 Task: Look for space in Huanan, China from 4th August, 2023 to 8th August, 2023 for 1 adult in price range Rs.10000 to Rs.15000. Place can be private room with 1  bedroom having 1 bed and 1 bathroom. Property type can be flatguest house, hotel. Amenities needed are: wifi. Booking option can be shelf check-in. Required host language is Chinese (Simplified).
Action: Mouse moved to (636, 77)
Screenshot: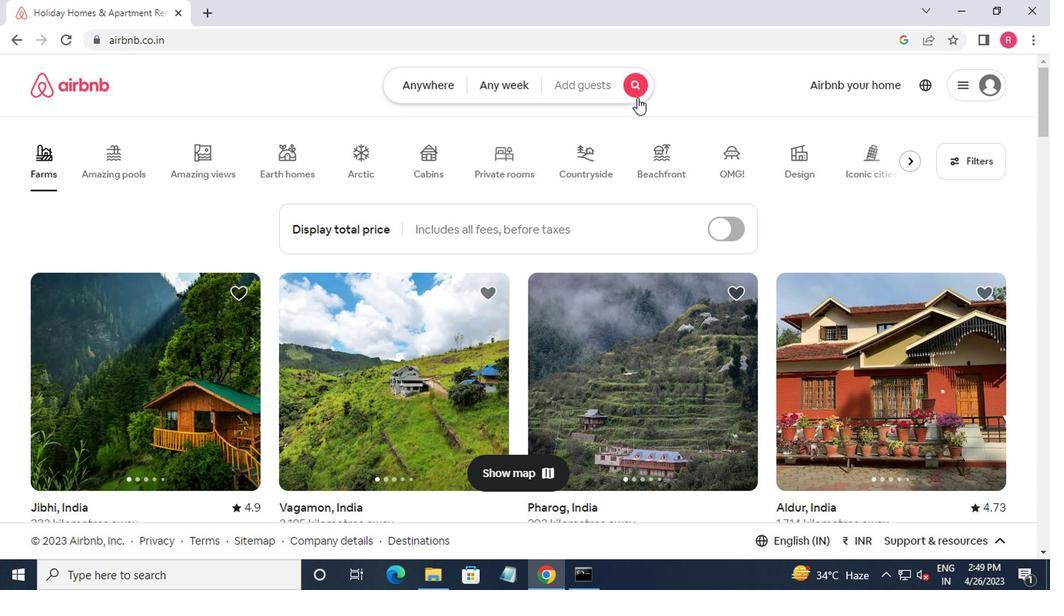 
Action: Mouse pressed left at (636, 77)
Screenshot: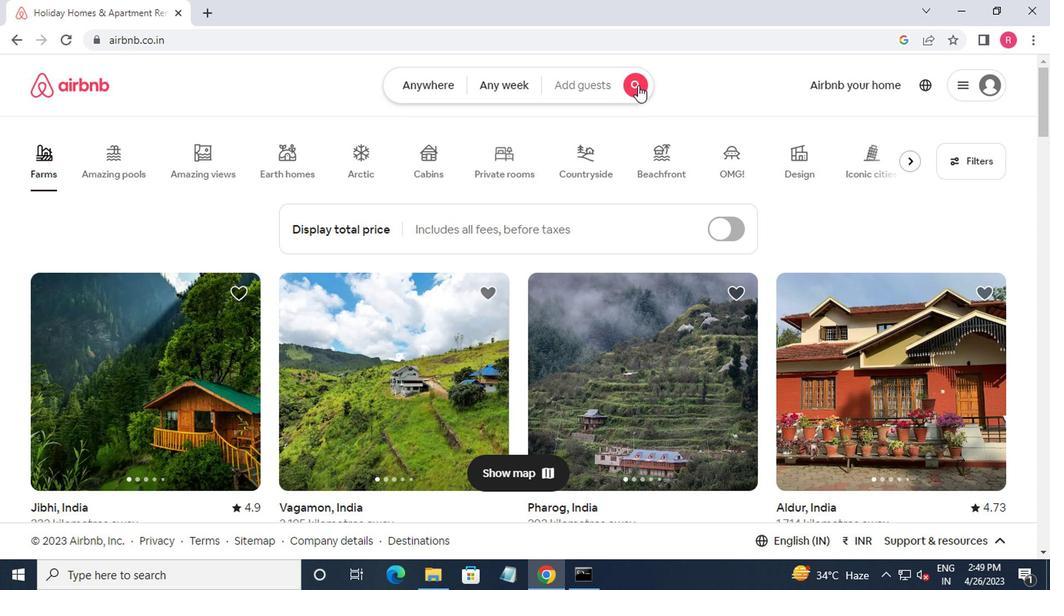 
Action: Mouse moved to (364, 141)
Screenshot: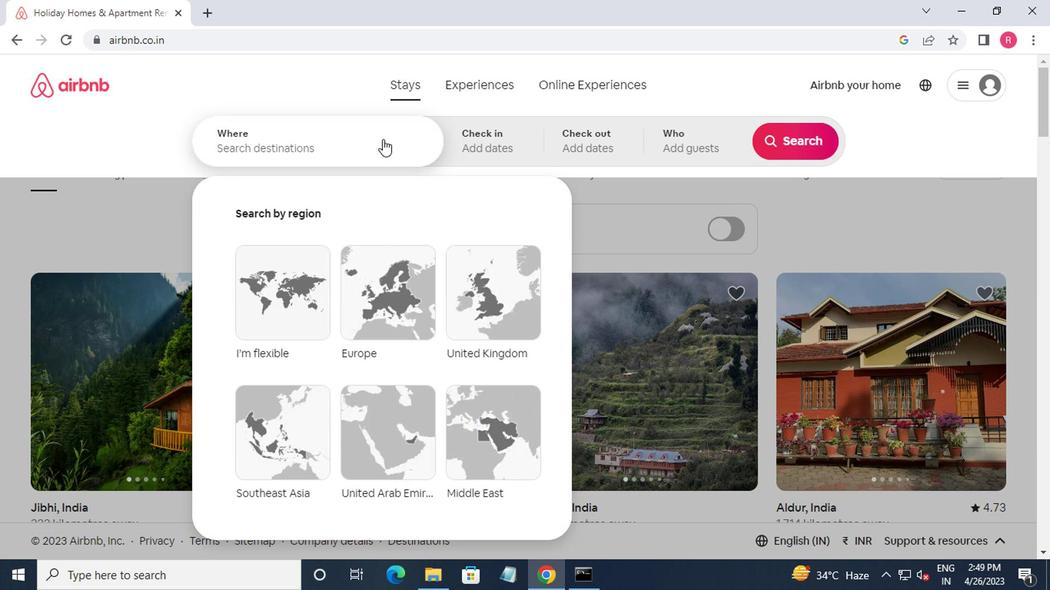 
Action: Mouse pressed left at (364, 141)
Screenshot: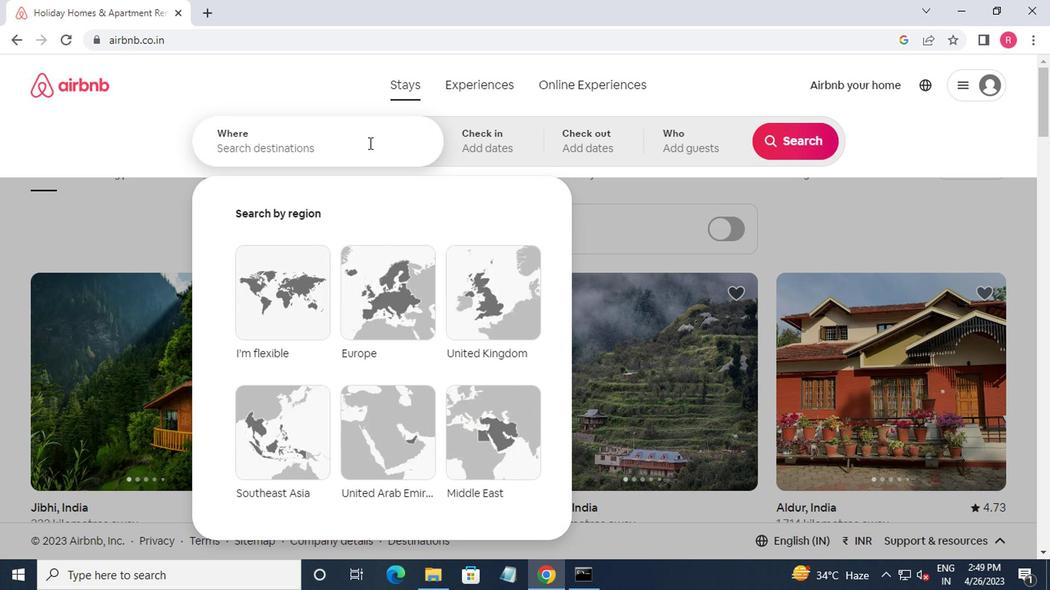 
Action: Mouse moved to (362, 143)
Screenshot: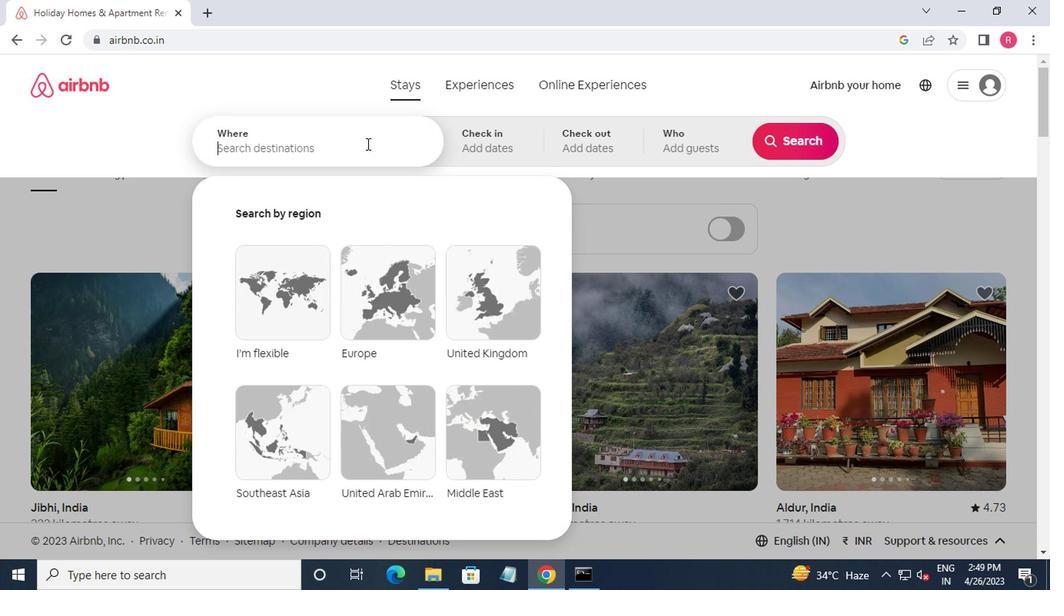 
Action: Key pressed huanan,china
Screenshot: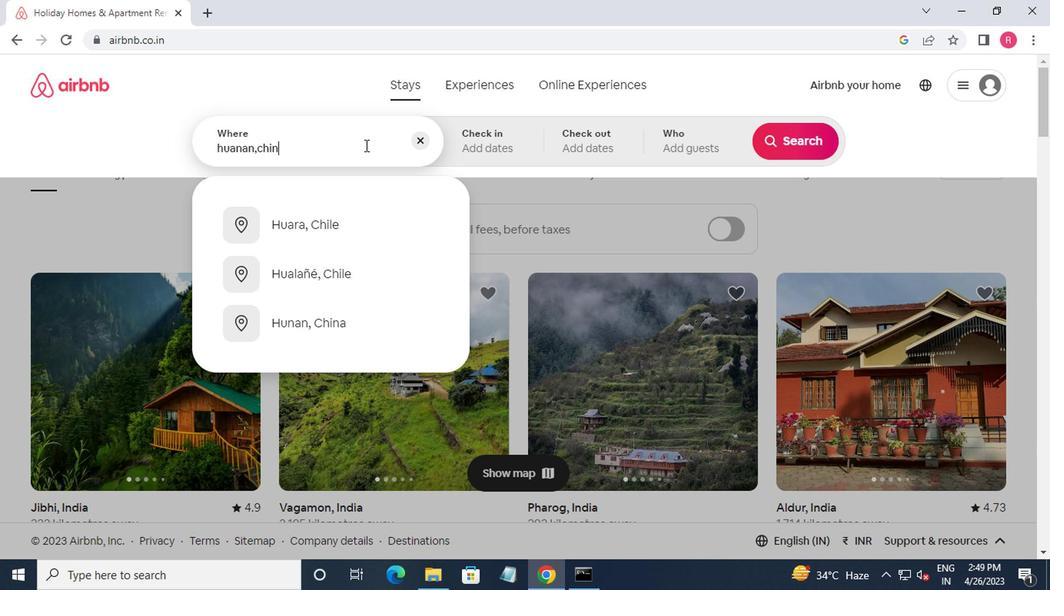 
Action: Mouse moved to (400, 143)
Screenshot: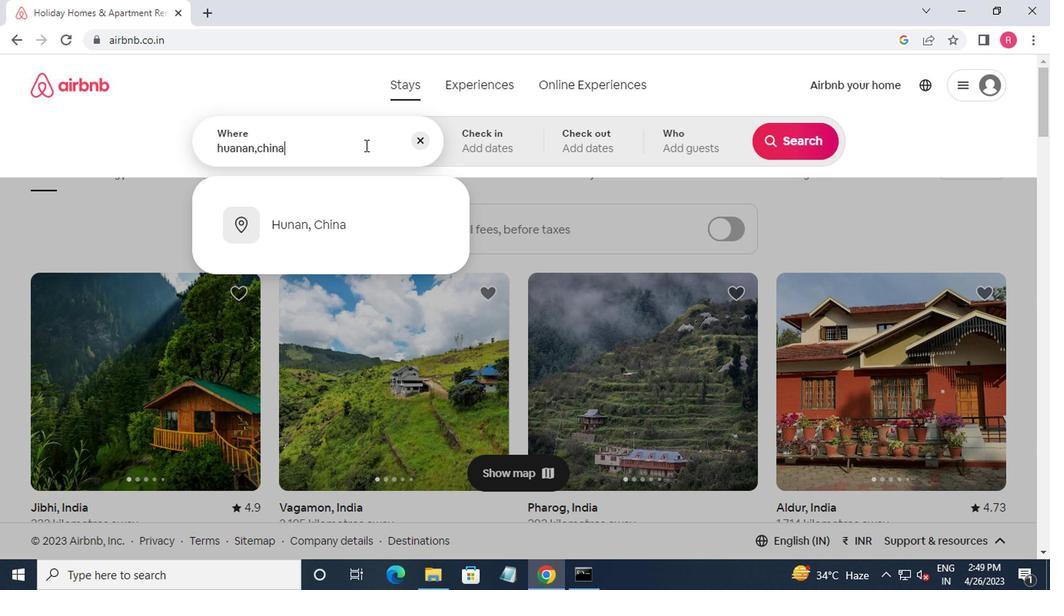 
Action: Key pressed <Key.down>
Screenshot: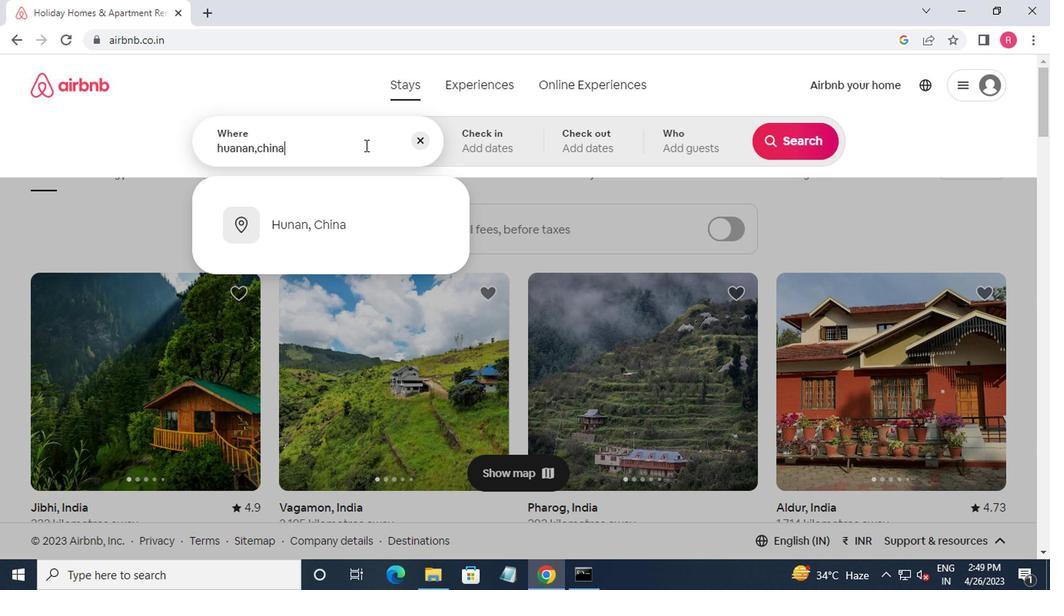 
Action: Mouse moved to (541, 128)
Screenshot: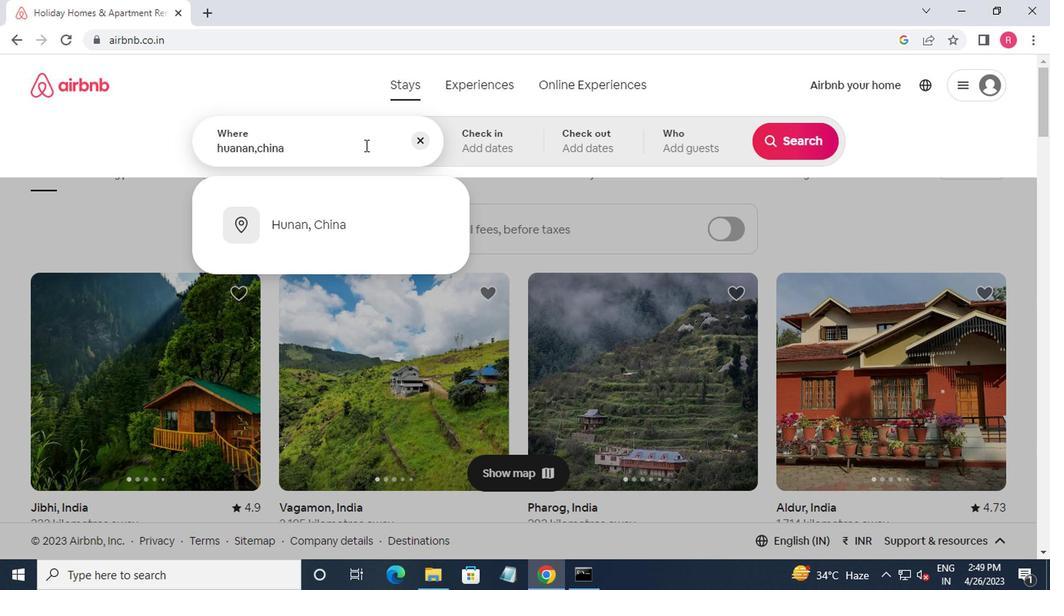 
Action: Key pressed <Key.enter>
Screenshot: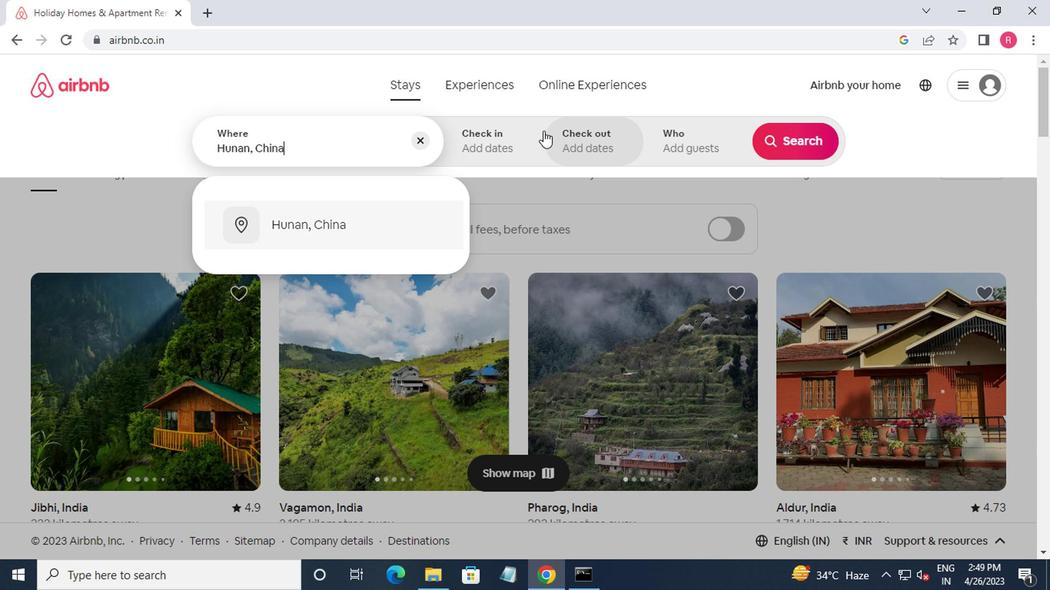 
Action: Mouse moved to (787, 275)
Screenshot: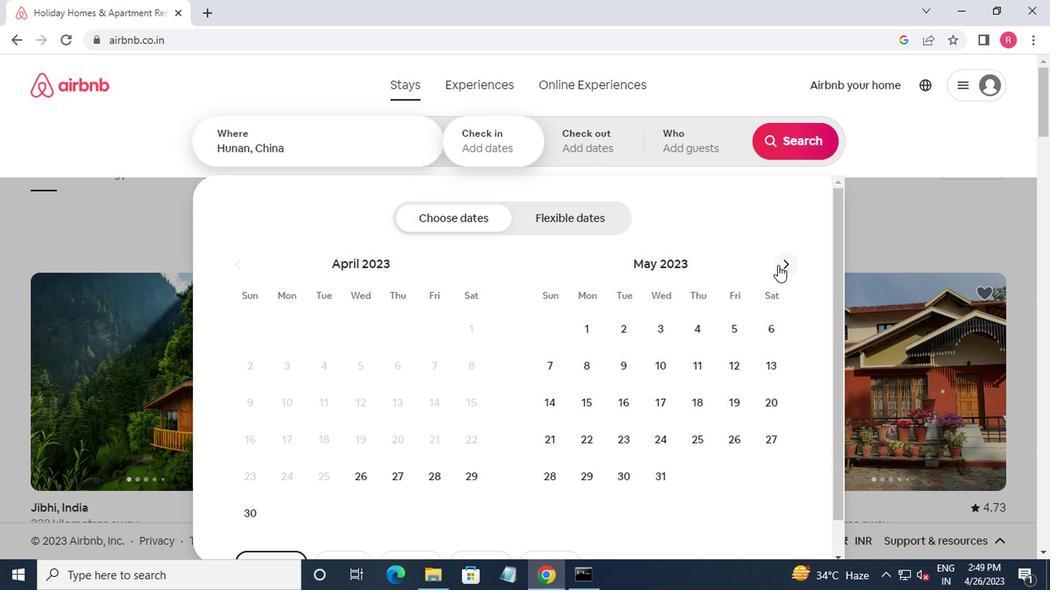 
Action: Mouse pressed left at (787, 275)
Screenshot: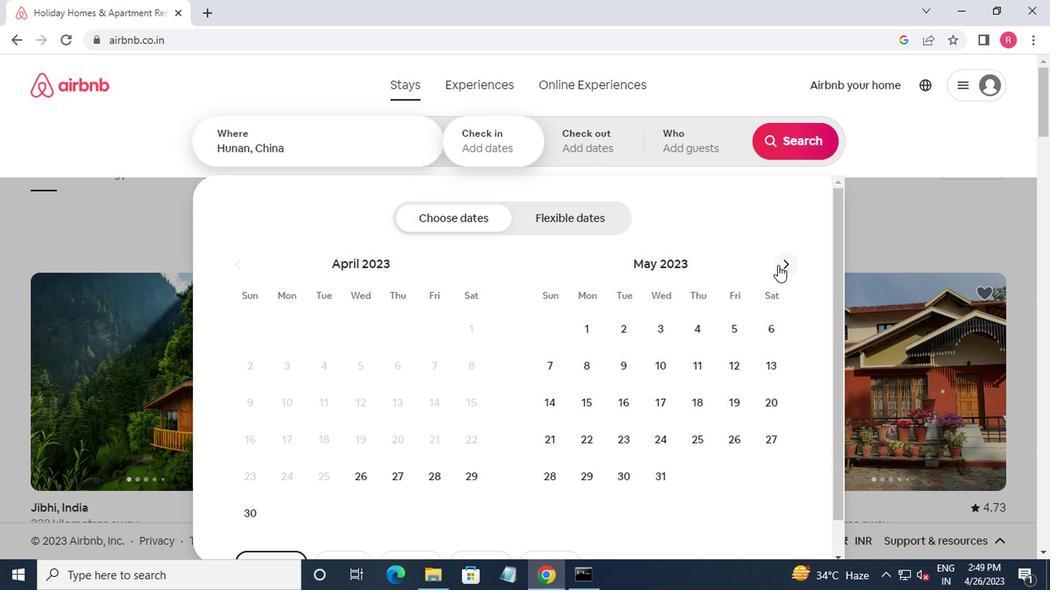 
Action: Mouse pressed left at (787, 275)
Screenshot: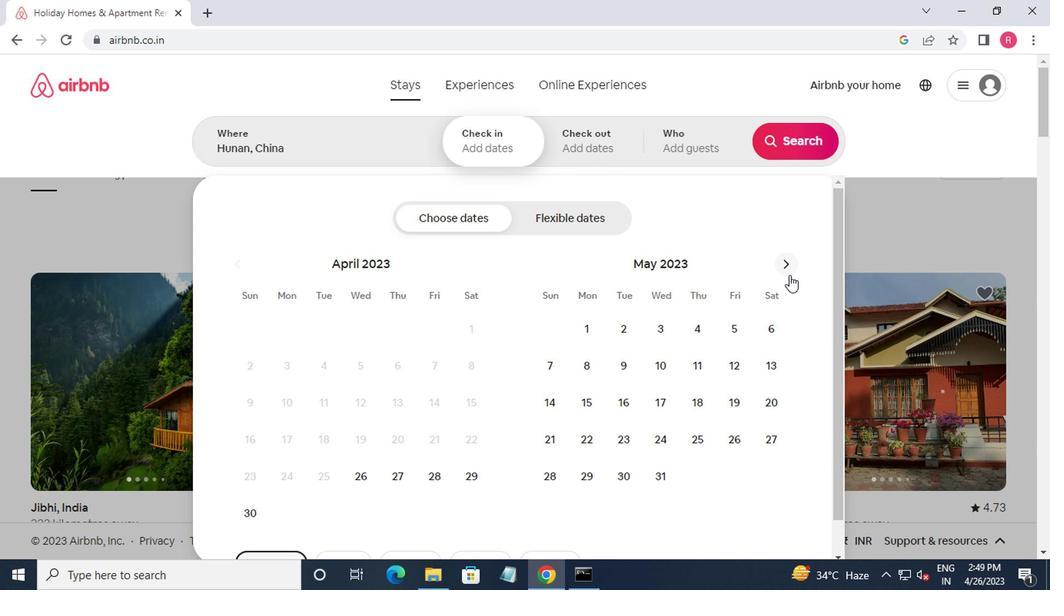 
Action: Mouse pressed left at (787, 275)
Screenshot: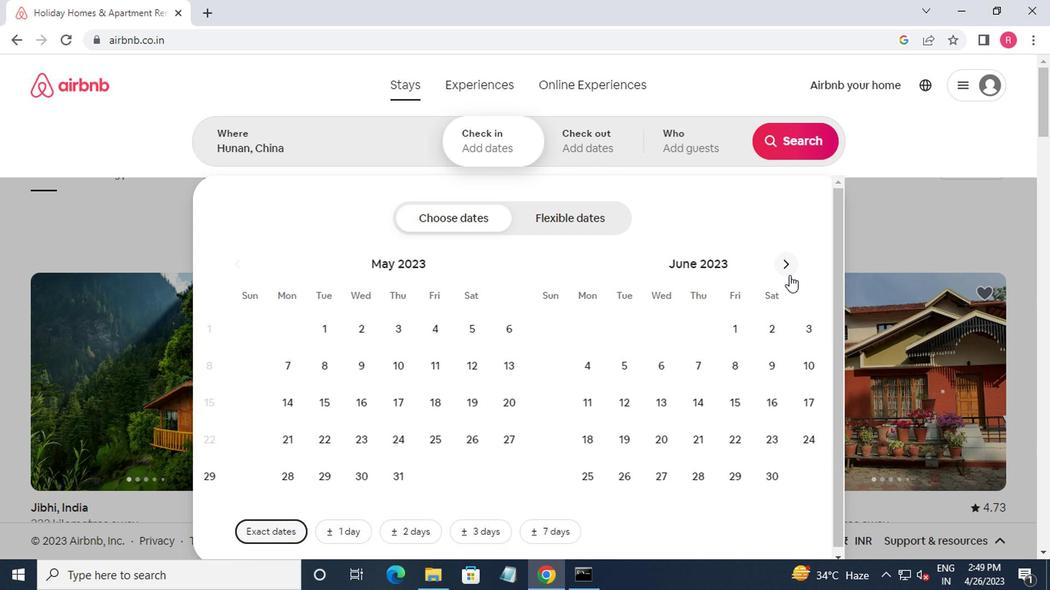 
Action: Mouse moved to (787, 275)
Screenshot: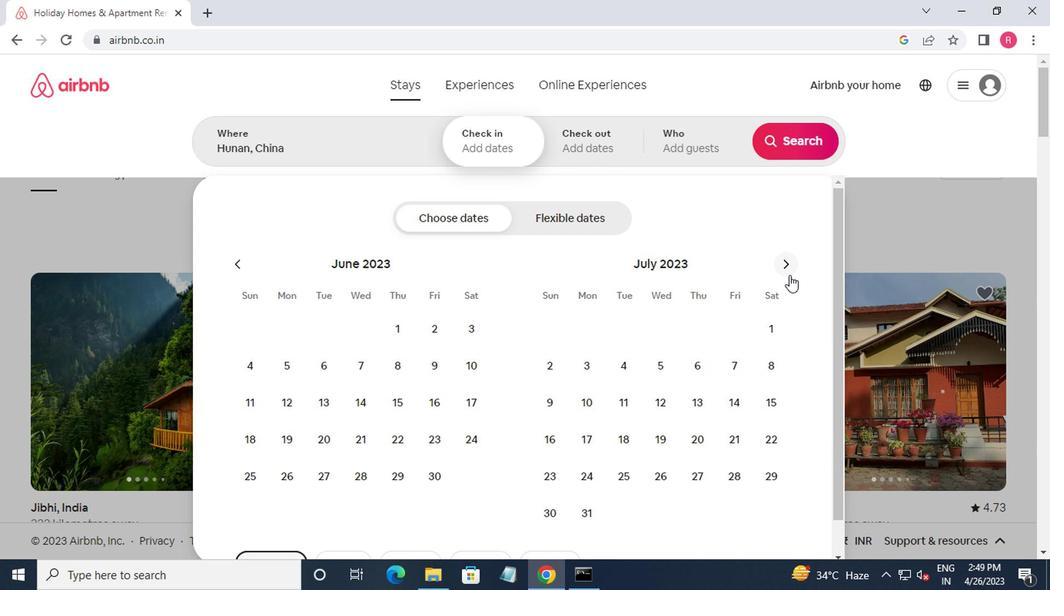 
Action: Mouse pressed left at (787, 275)
Screenshot: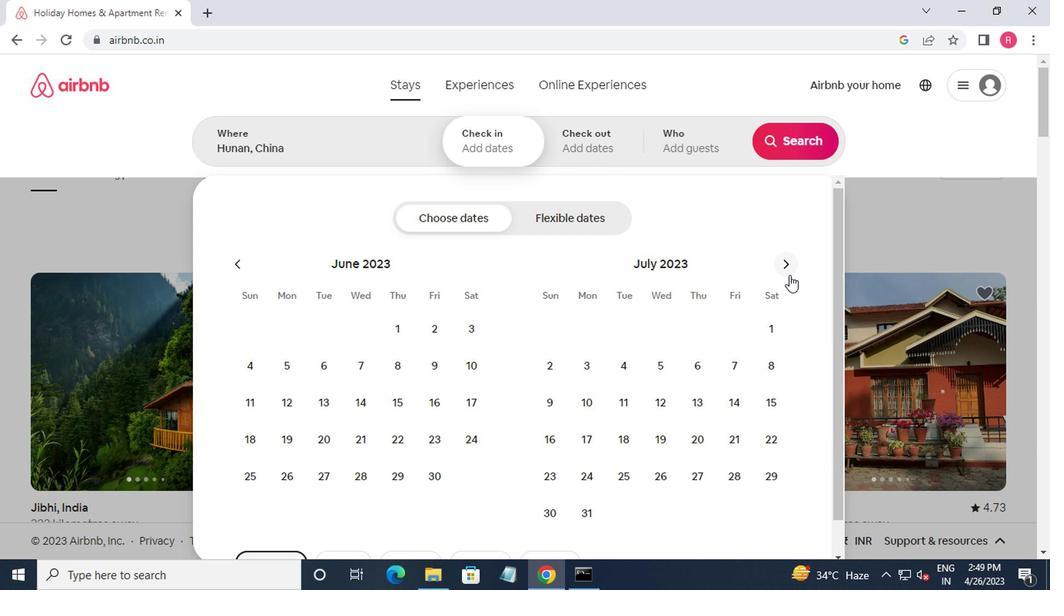 
Action: Mouse moved to (729, 333)
Screenshot: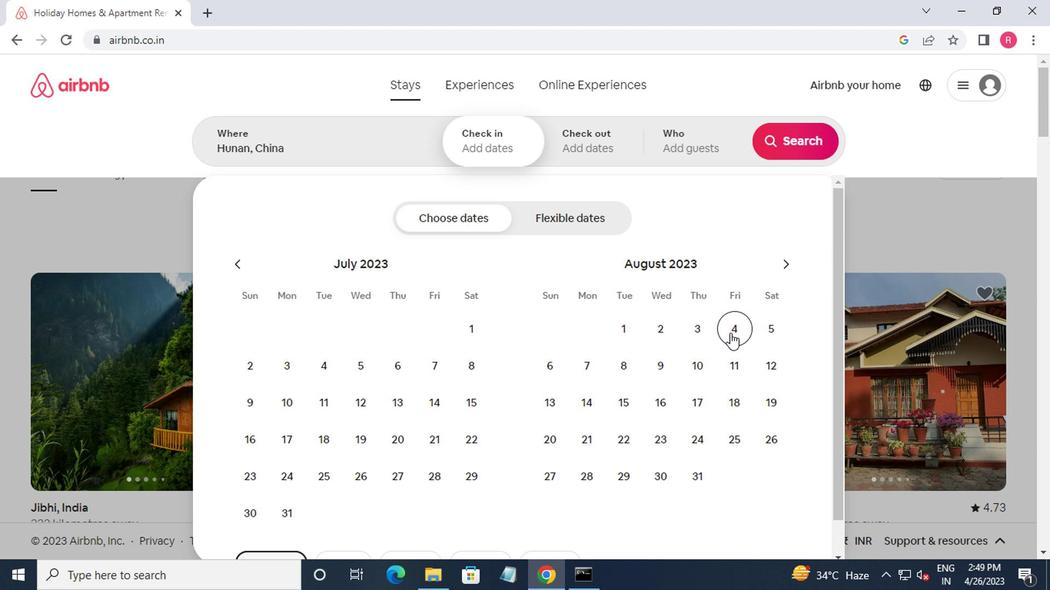 
Action: Mouse pressed left at (729, 333)
Screenshot: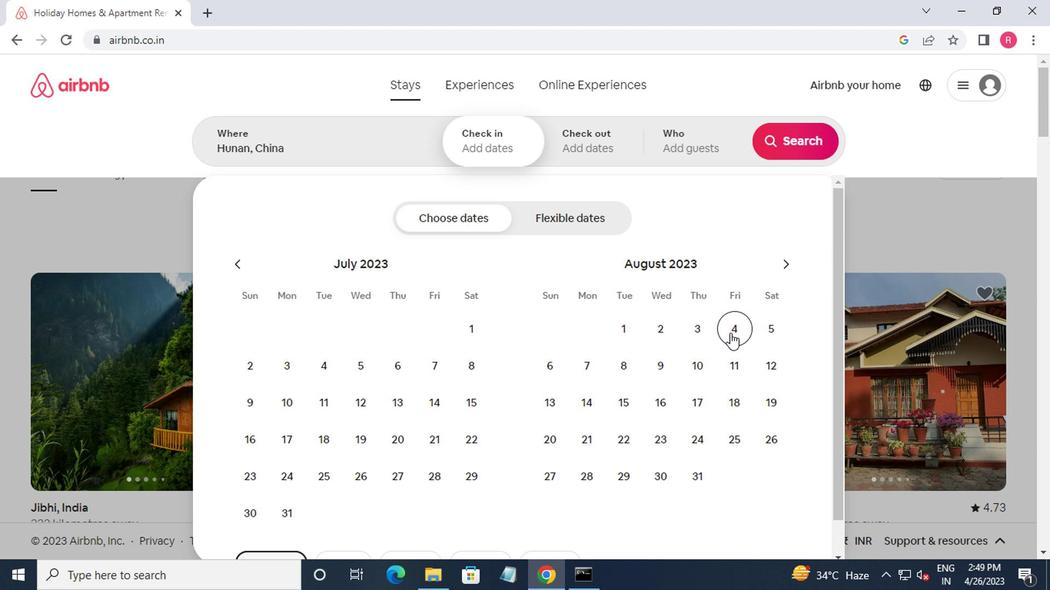 
Action: Mouse moved to (634, 366)
Screenshot: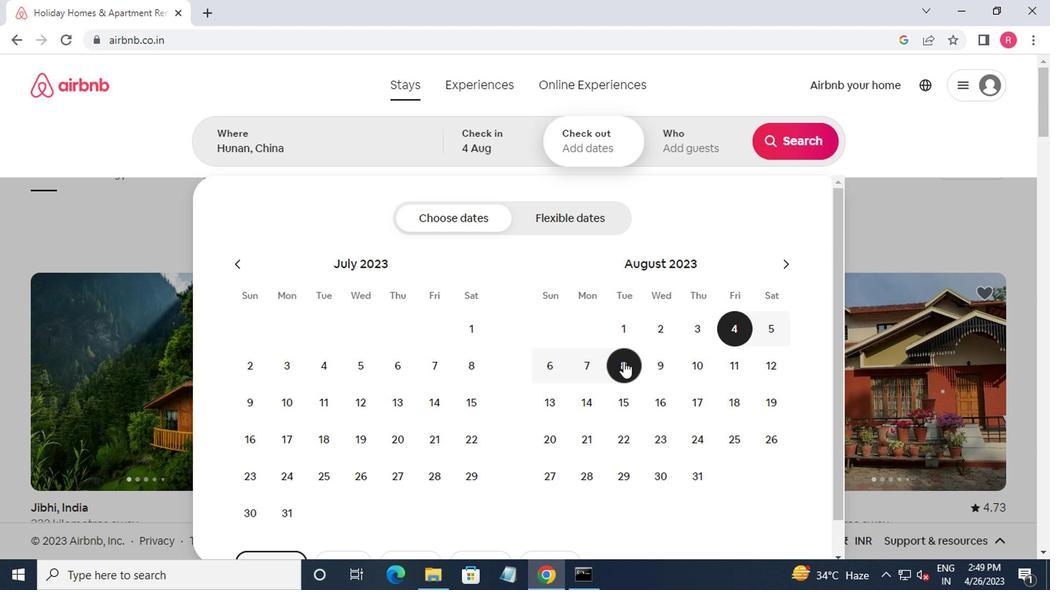 
Action: Mouse pressed left at (634, 366)
Screenshot: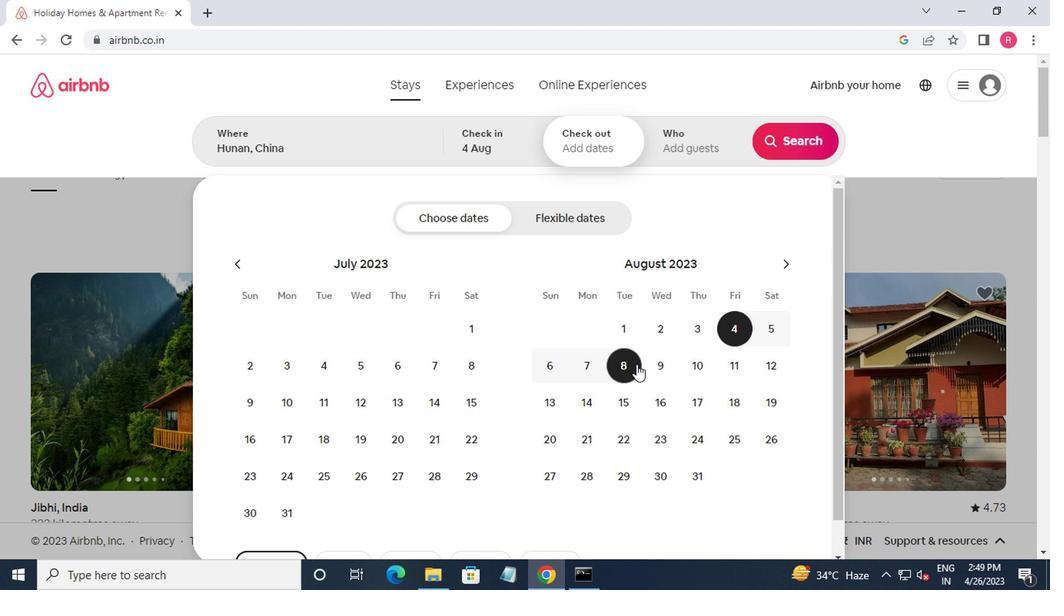 
Action: Mouse moved to (681, 150)
Screenshot: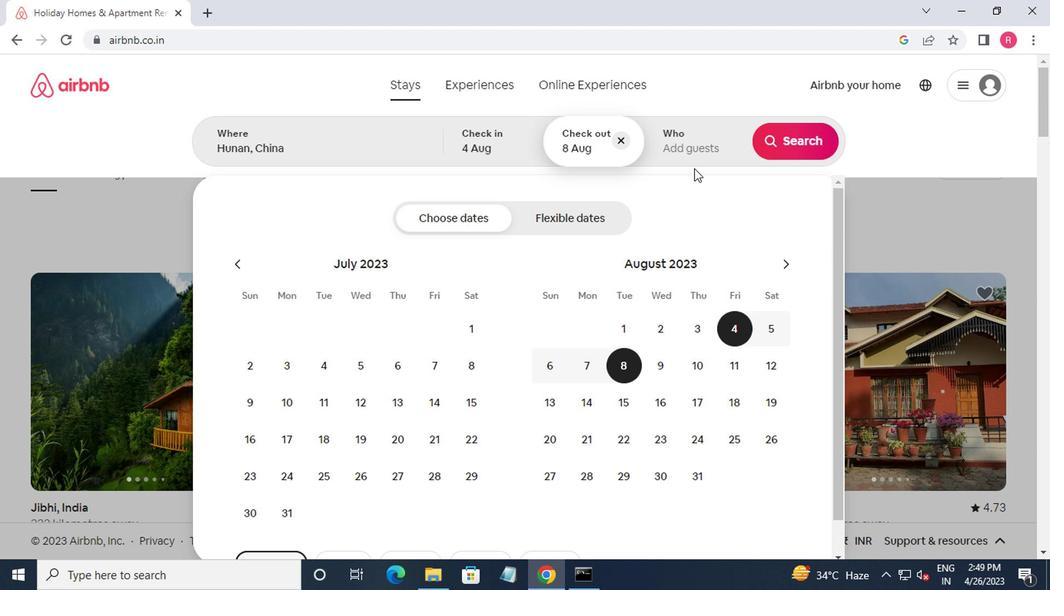 
Action: Mouse pressed left at (681, 150)
Screenshot: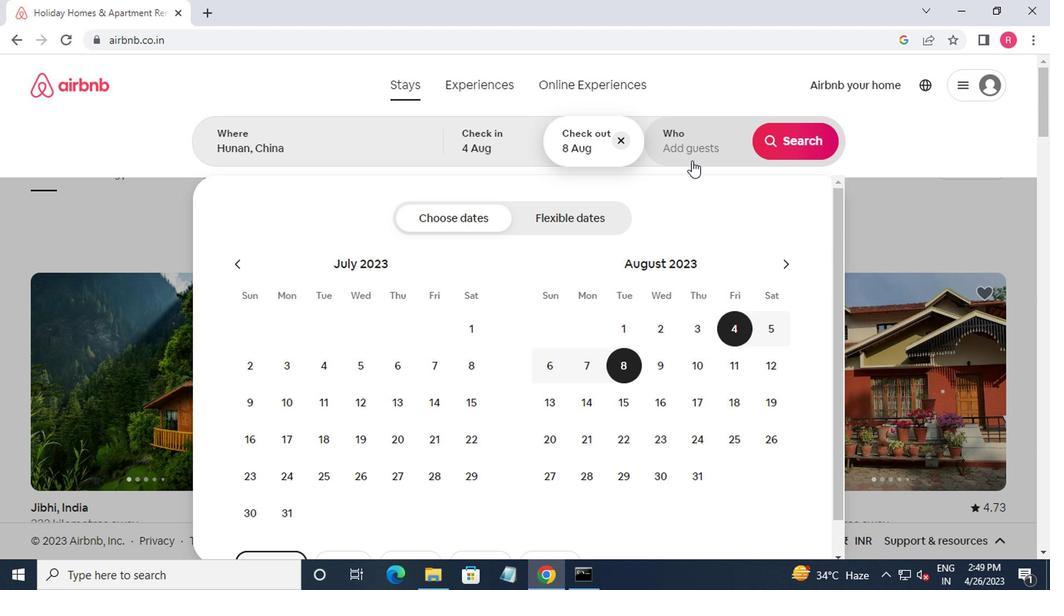 
Action: Mouse moved to (808, 225)
Screenshot: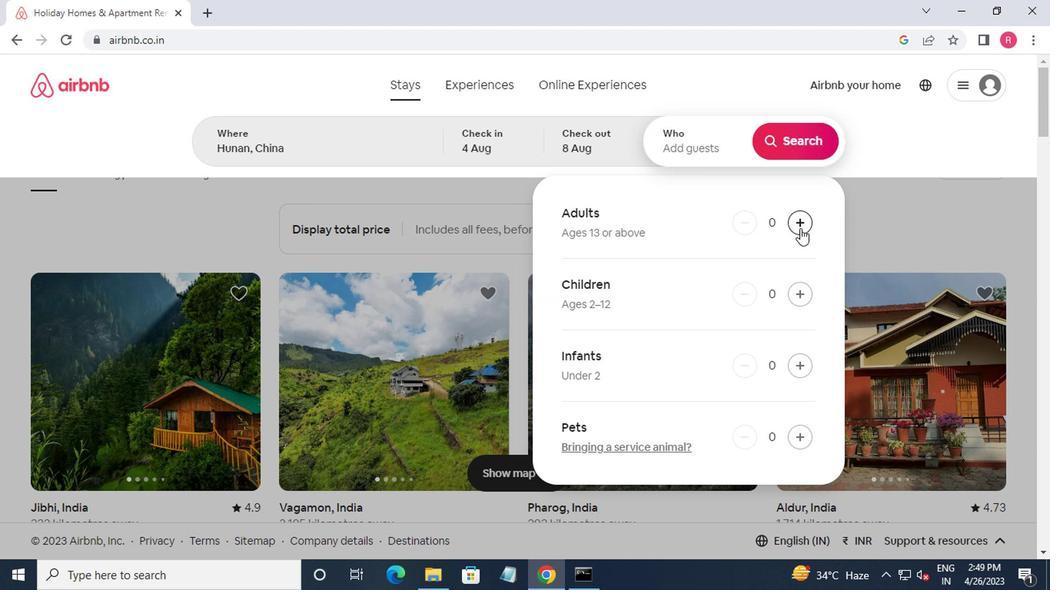 
Action: Mouse pressed left at (808, 225)
Screenshot: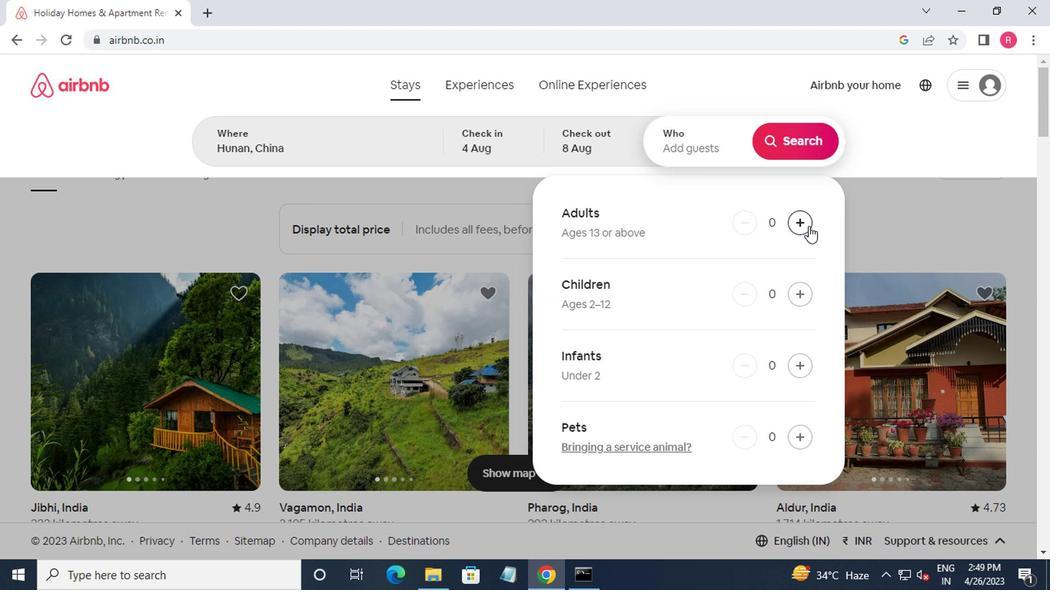 
Action: Mouse moved to (803, 142)
Screenshot: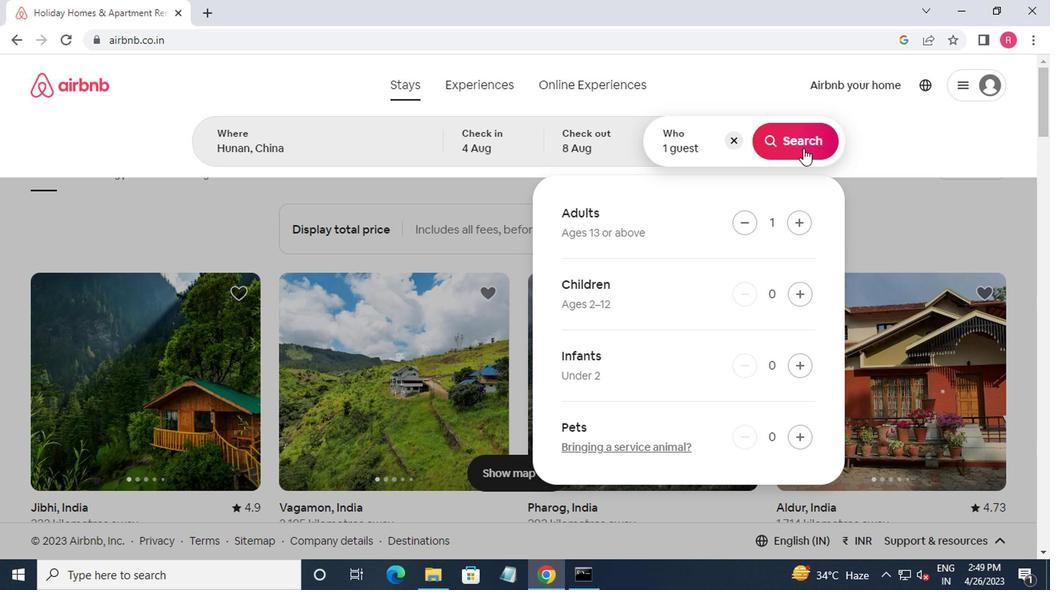 
Action: Mouse pressed left at (803, 142)
Screenshot: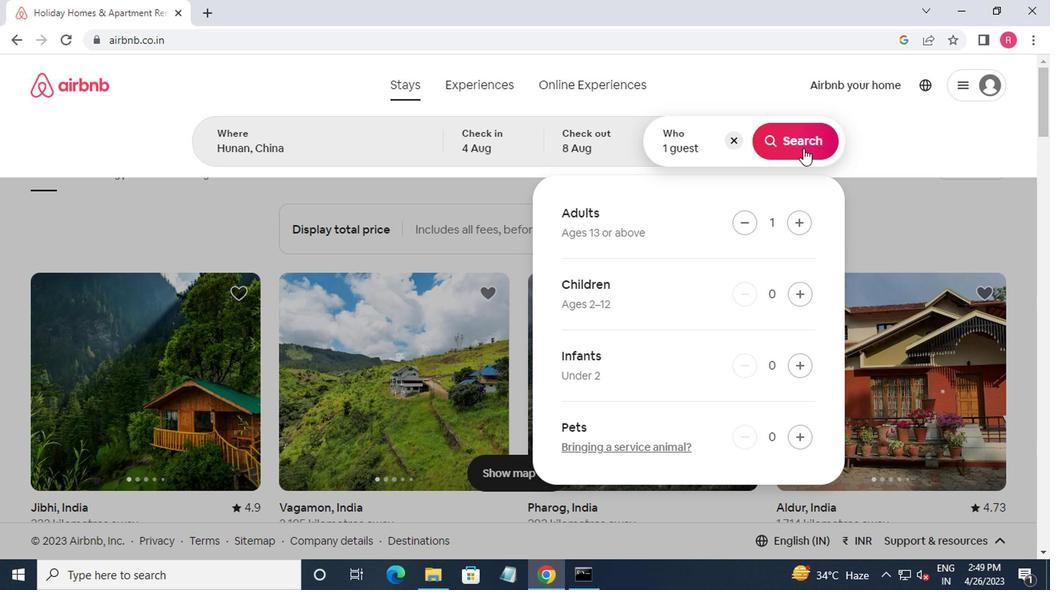 
Action: Mouse moved to (973, 158)
Screenshot: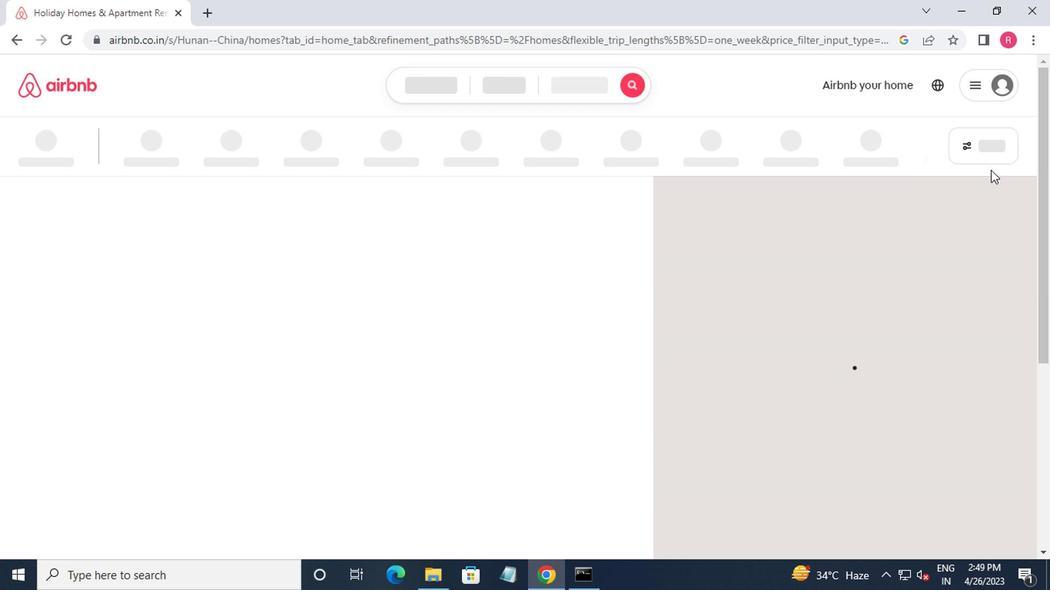 
Action: Mouse pressed left at (973, 158)
Screenshot: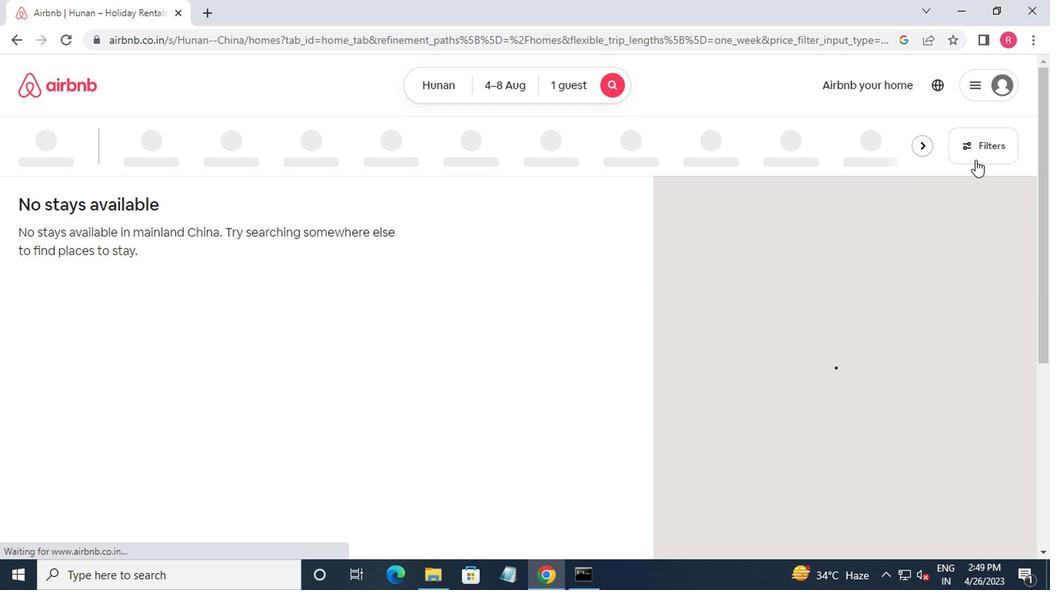 
Action: Mouse moved to (369, 246)
Screenshot: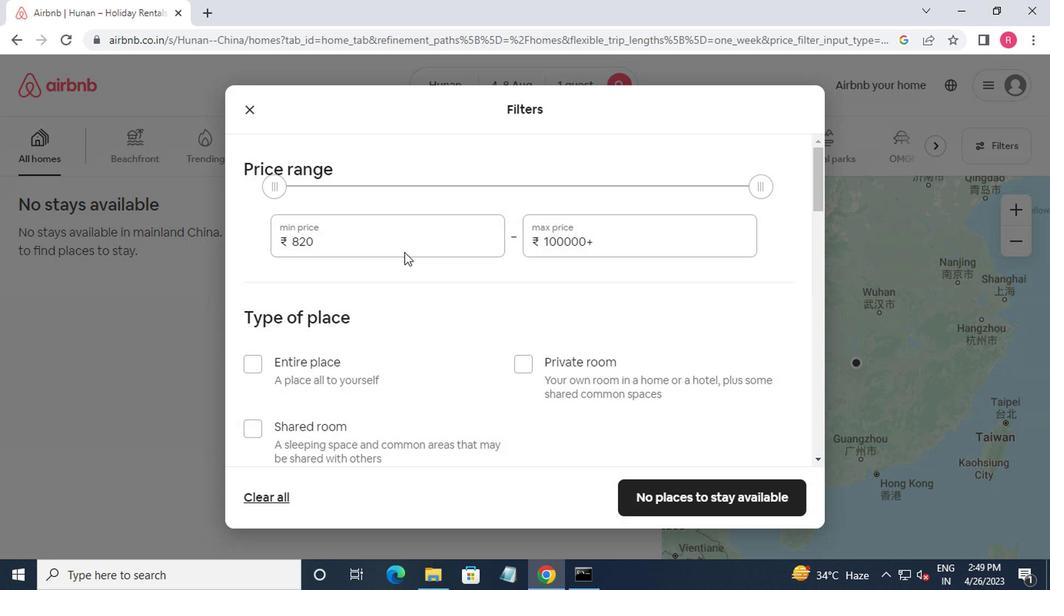 
Action: Mouse pressed left at (369, 246)
Screenshot: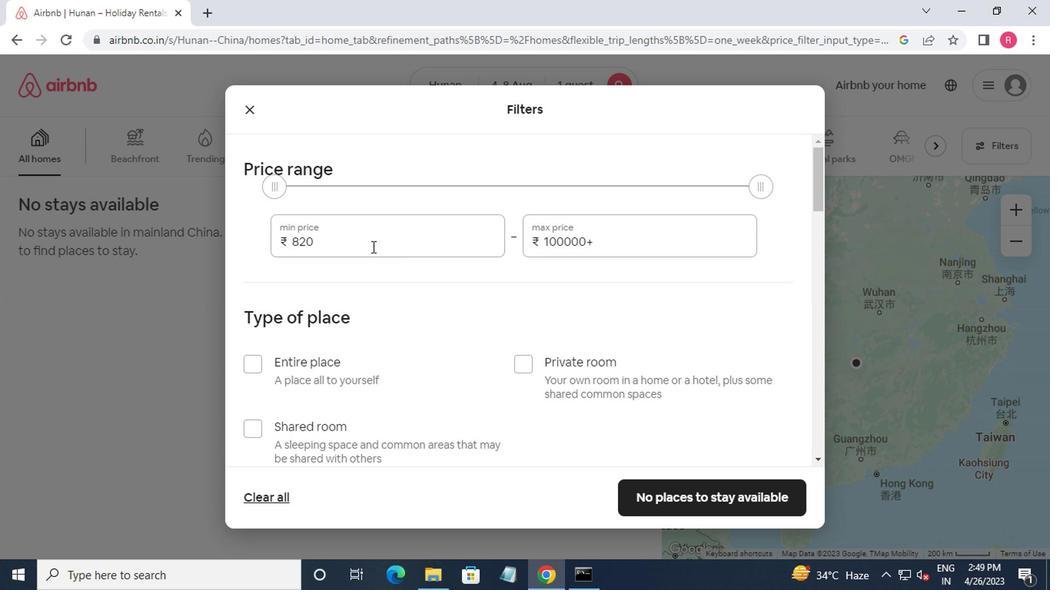 
Action: Mouse moved to (369, 246)
Screenshot: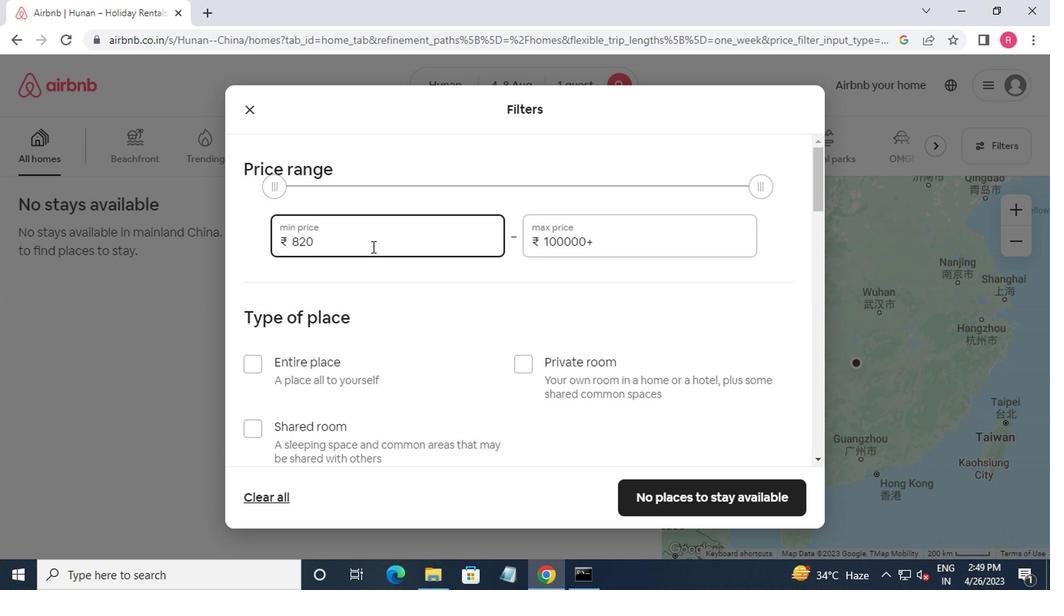 
Action: Key pressed <Key.backspace><Key.backspace><Key.backspace><Key.backspace>1000<Key.tab>15000
Screenshot: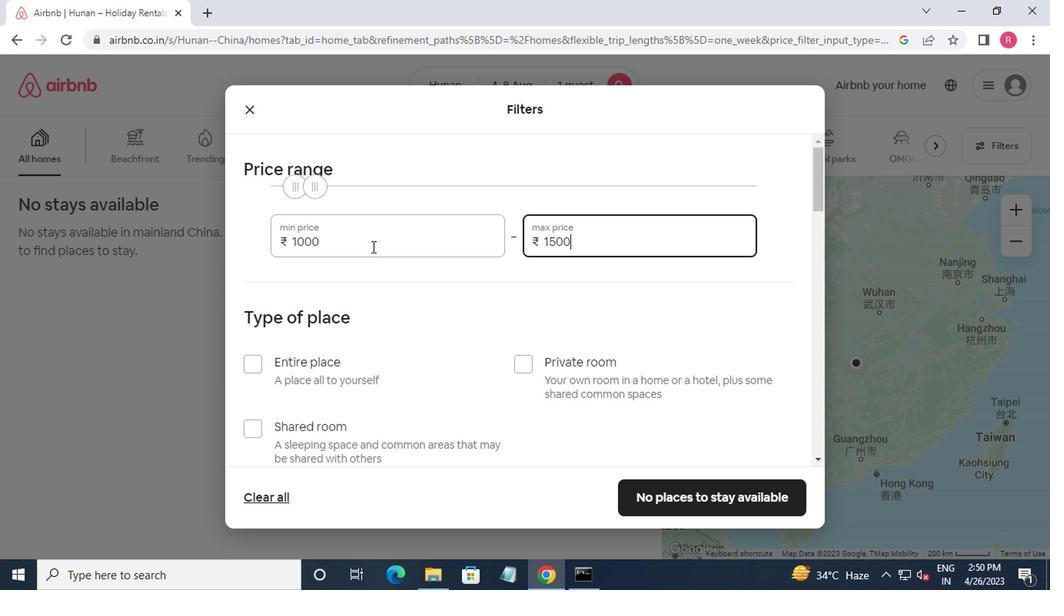
Action: Mouse moved to (370, 251)
Screenshot: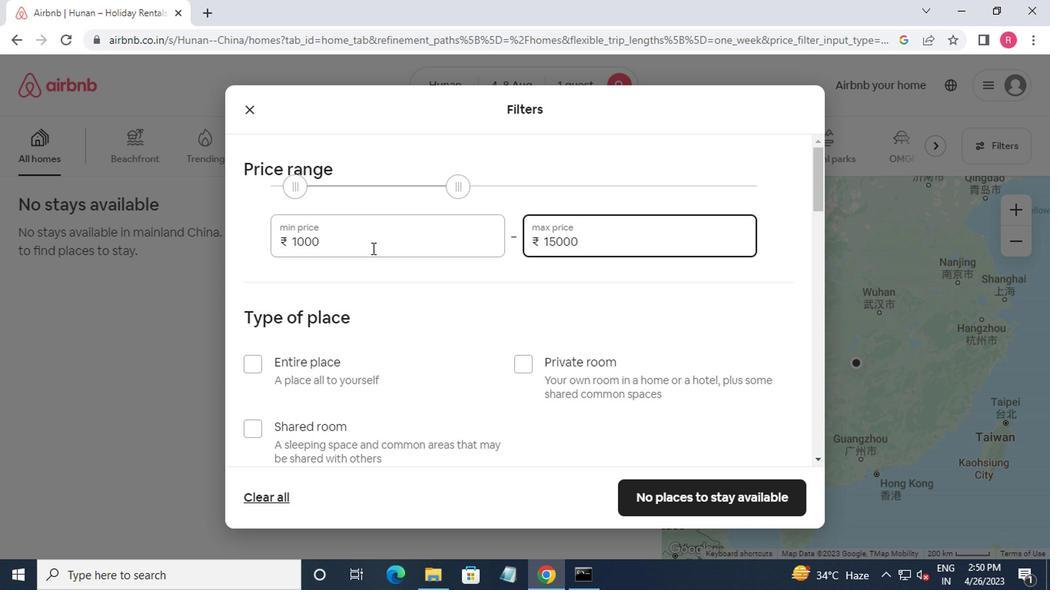 
Action: Mouse scrolled (370, 250) with delta (0, 0)
Screenshot: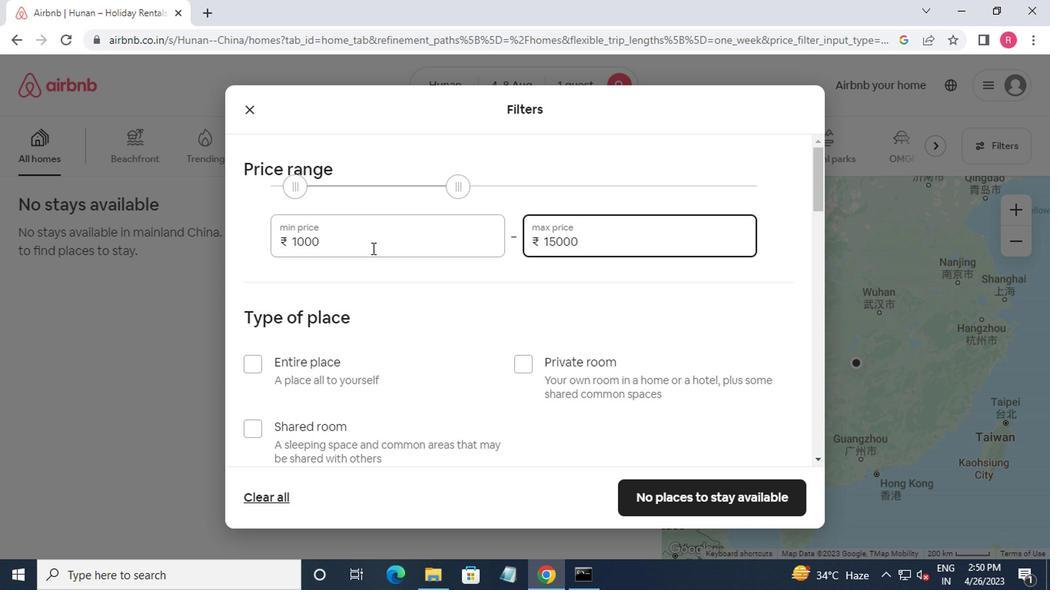 
Action: Mouse moved to (375, 271)
Screenshot: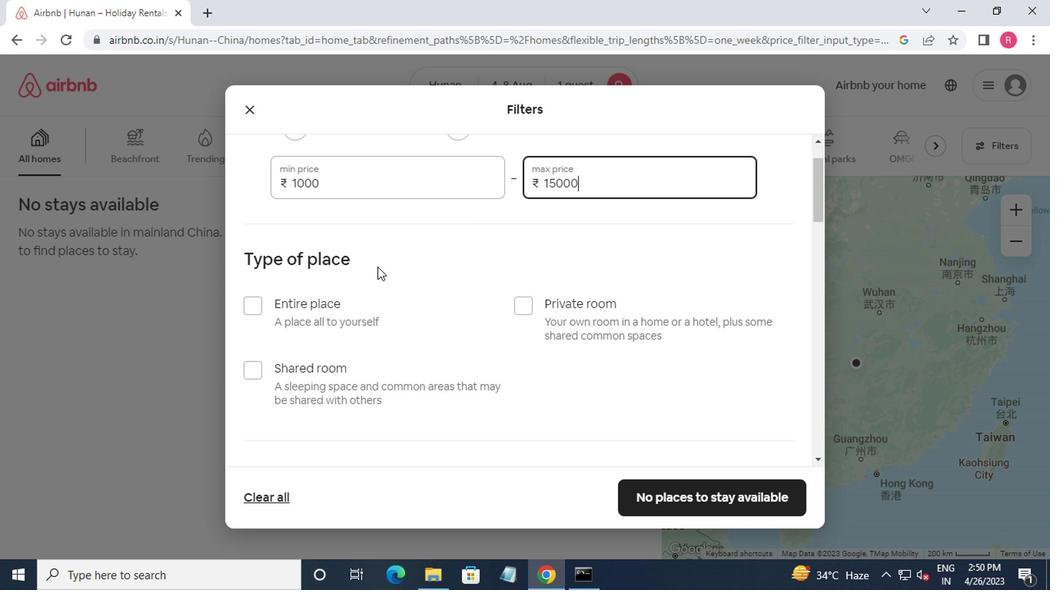 
Action: Mouse scrolled (375, 270) with delta (0, 0)
Screenshot: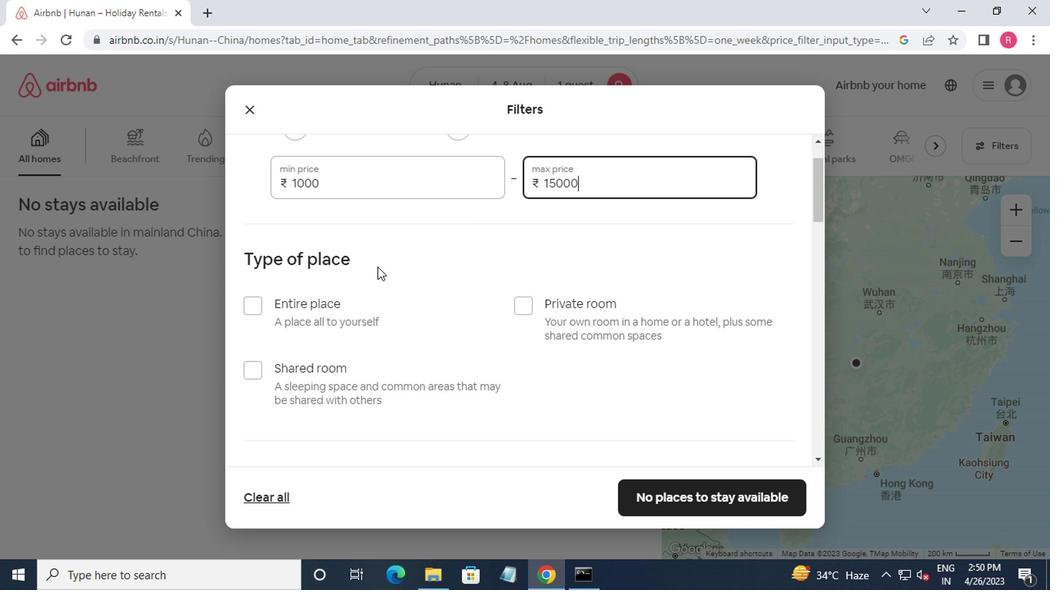 
Action: Mouse moved to (521, 209)
Screenshot: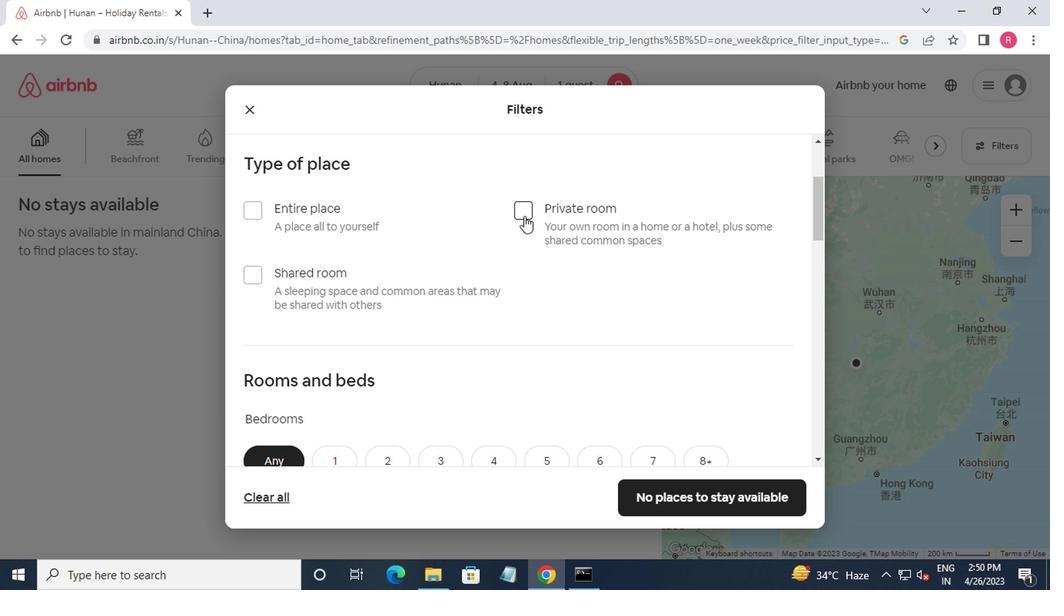 
Action: Mouse pressed left at (521, 209)
Screenshot: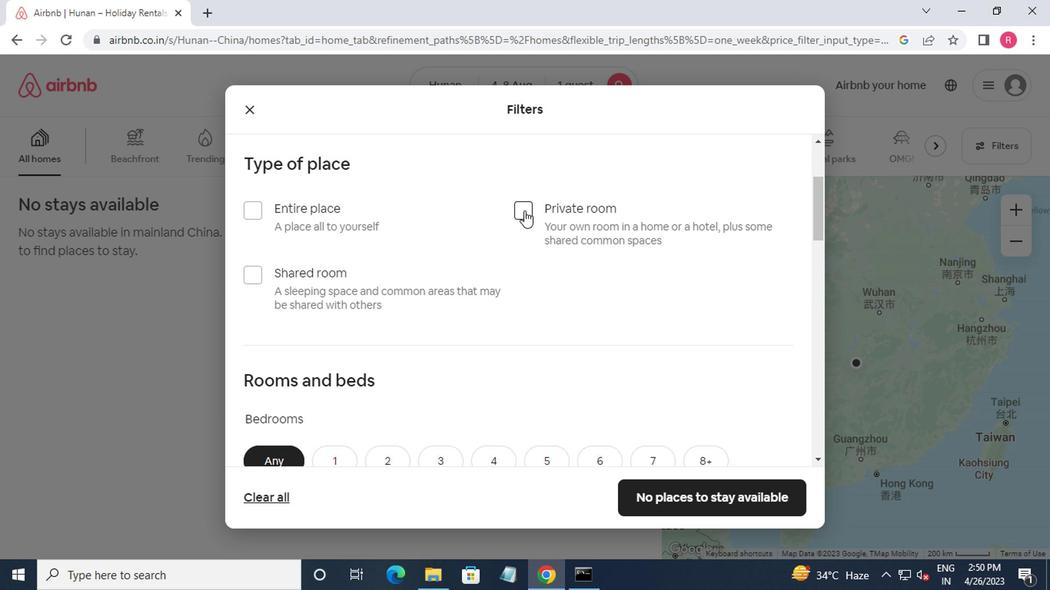 
Action: Mouse moved to (523, 211)
Screenshot: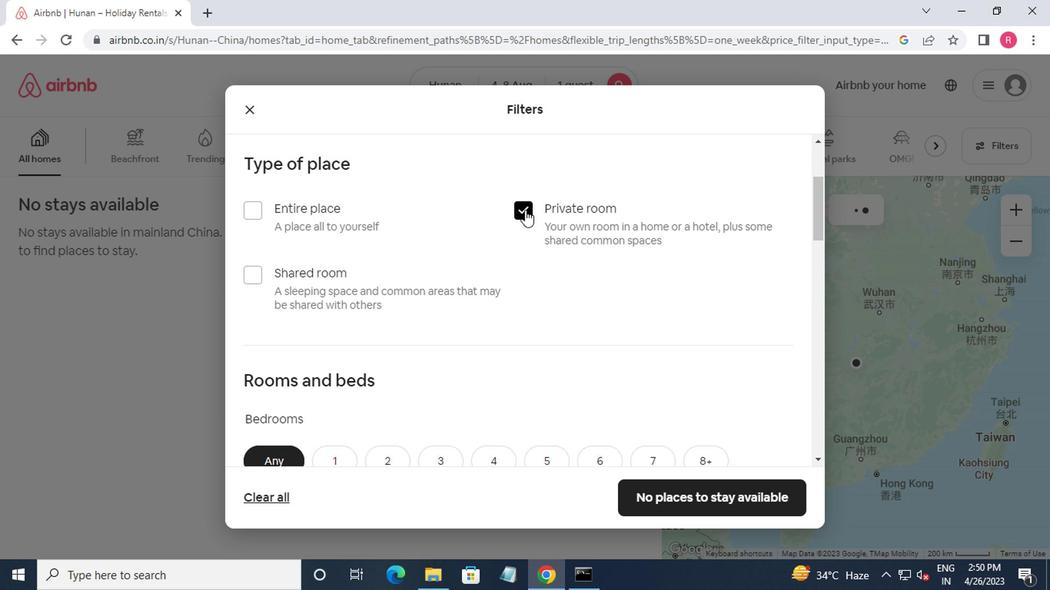 
Action: Mouse scrolled (523, 210) with delta (0, 0)
Screenshot: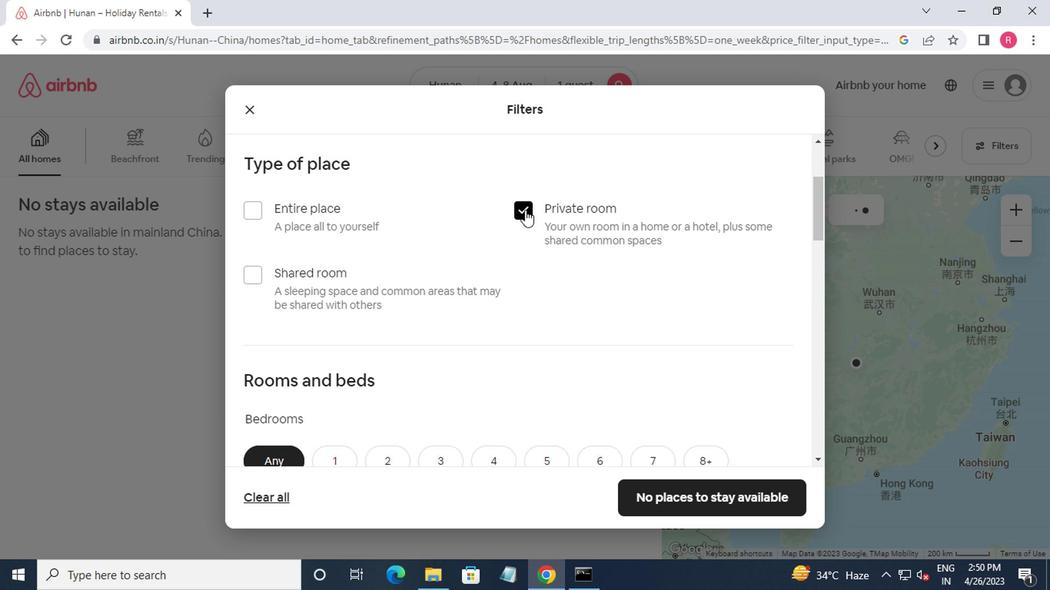 
Action: Mouse moved to (520, 219)
Screenshot: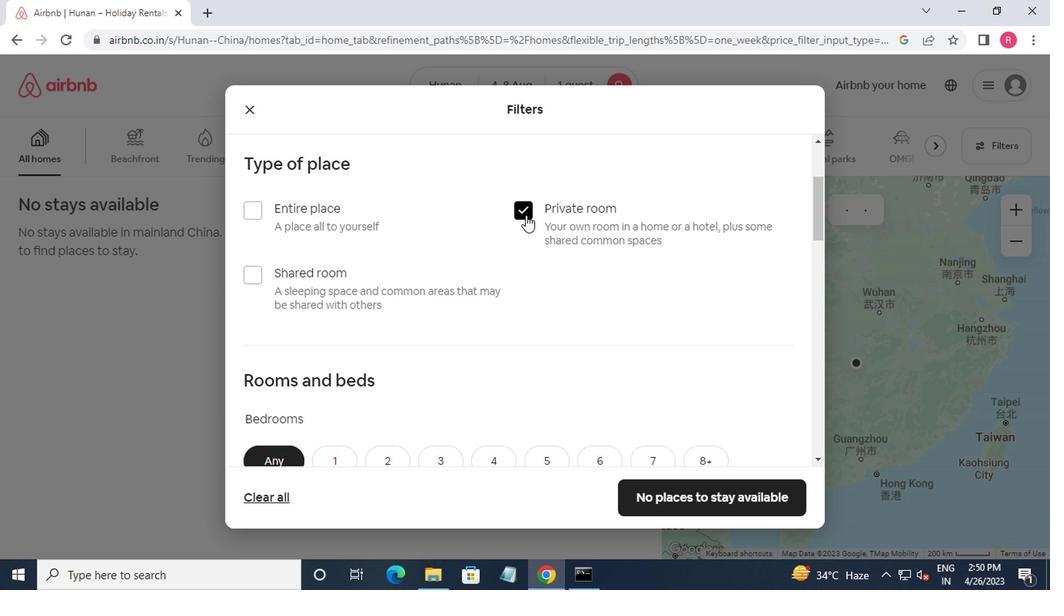 
Action: Mouse scrolled (520, 219) with delta (0, 0)
Screenshot: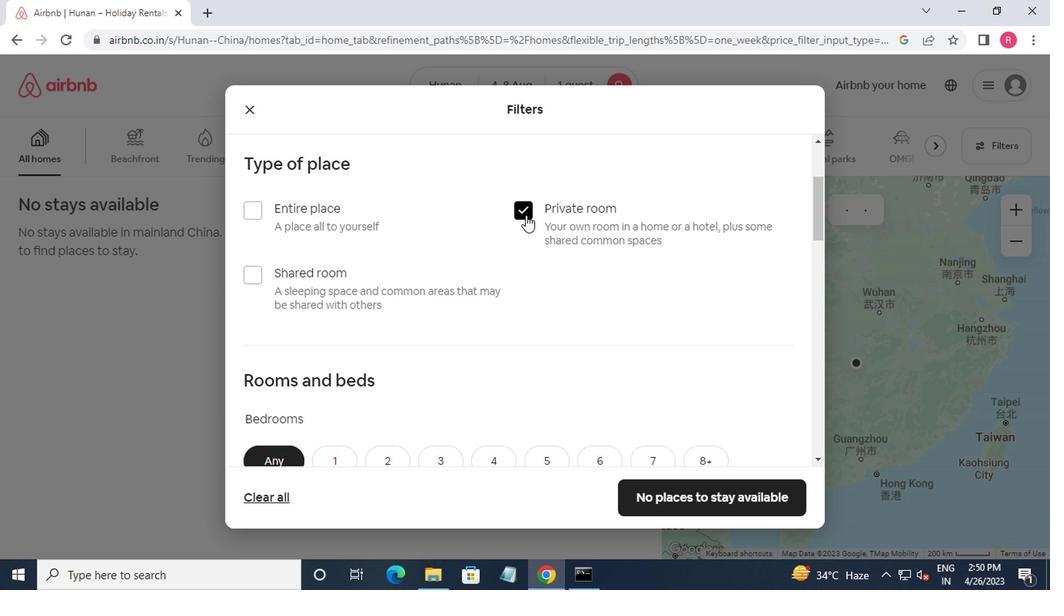 
Action: Mouse moved to (334, 300)
Screenshot: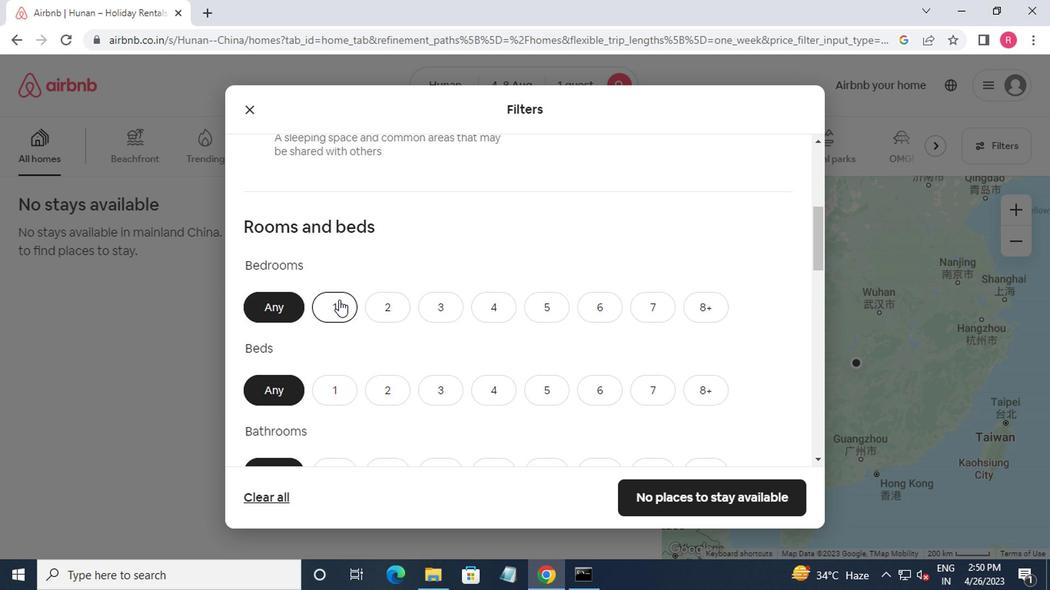 
Action: Mouse pressed left at (334, 300)
Screenshot: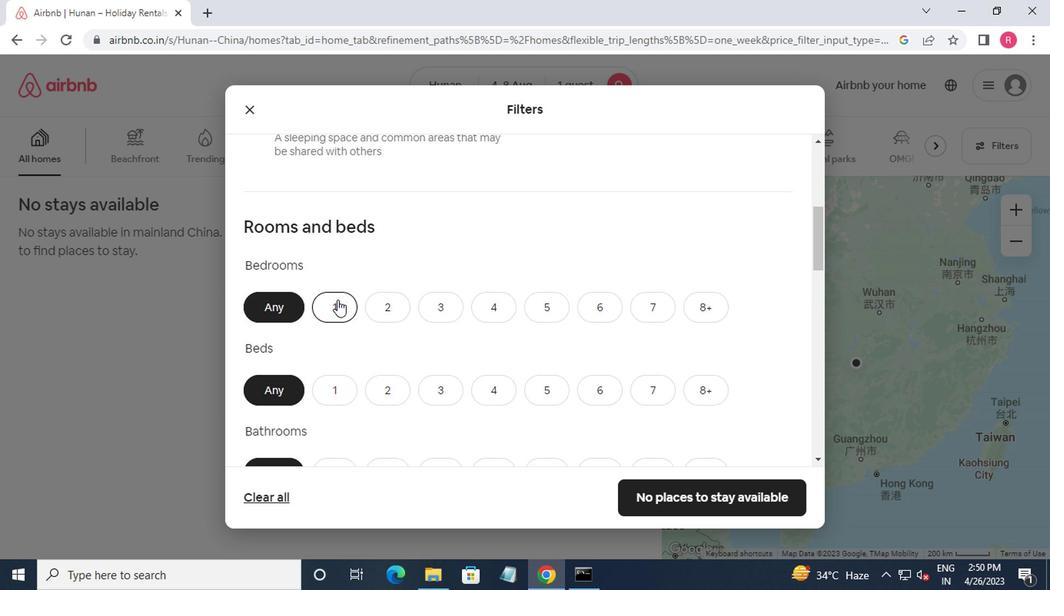 
Action: Mouse moved to (340, 308)
Screenshot: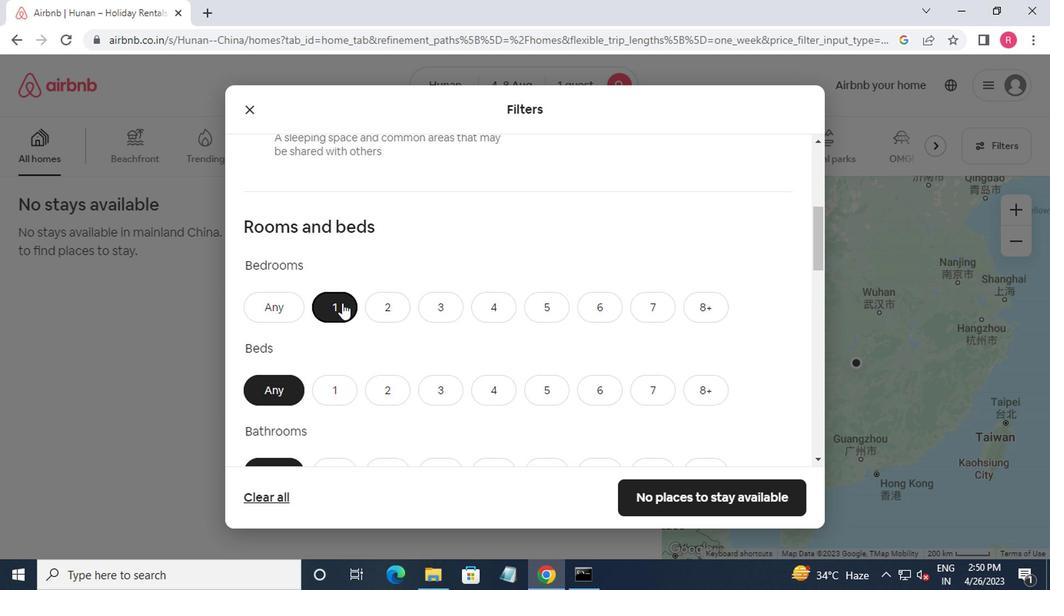 
Action: Mouse scrolled (340, 307) with delta (0, 0)
Screenshot: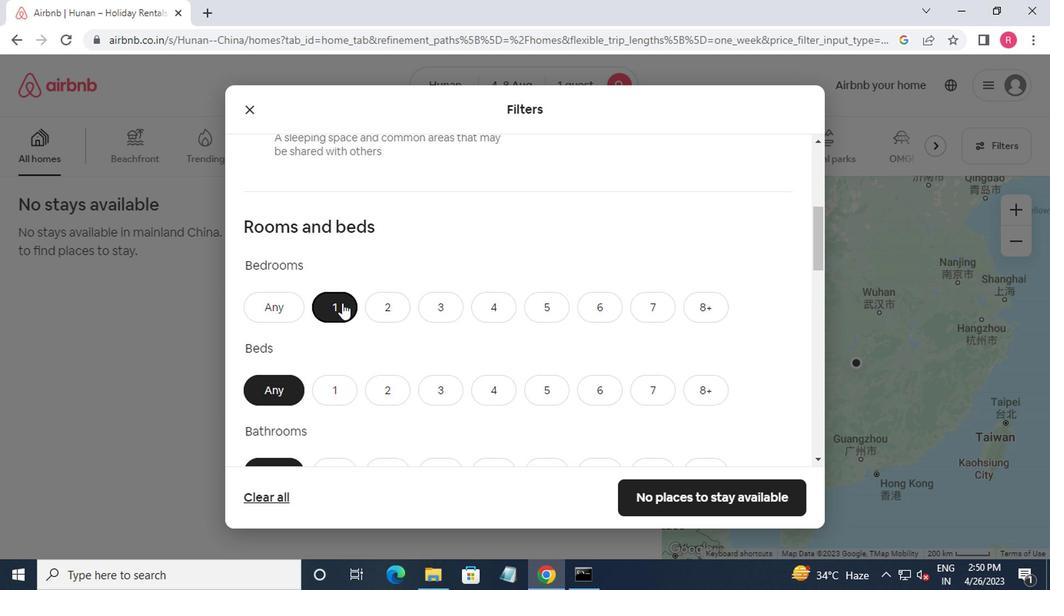 
Action: Mouse moved to (339, 307)
Screenshot: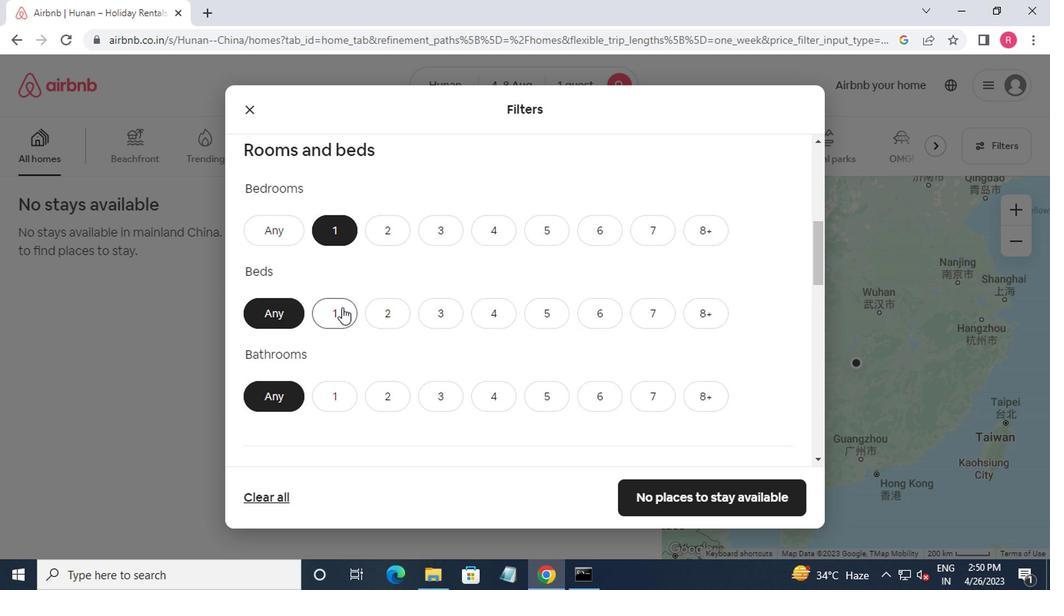 
Action: Mouse pressed left at (339, 307)
Screenshot: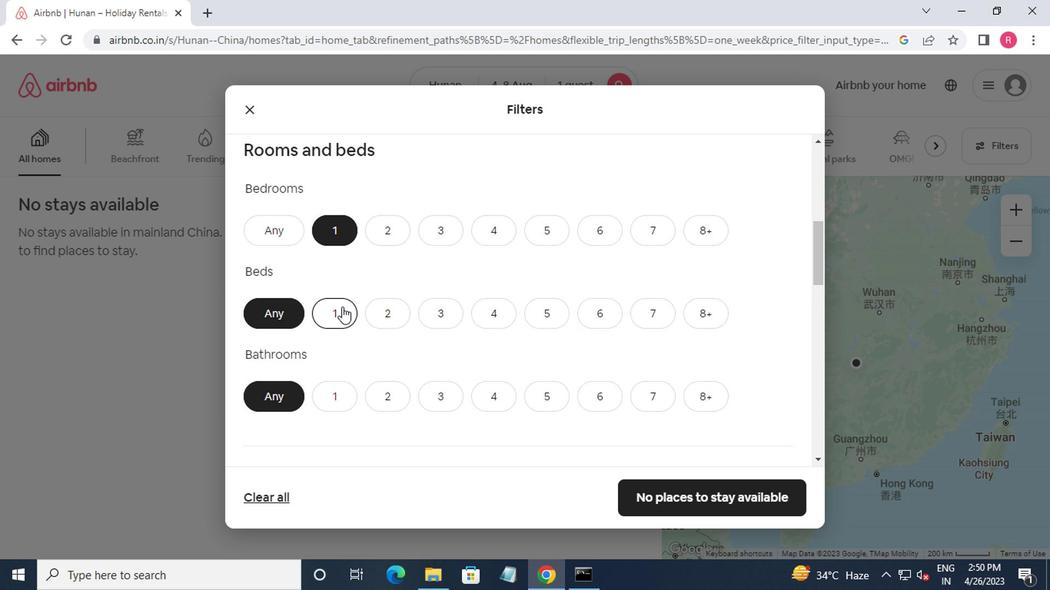 
Action: Mouse moved to (357, 317)
Screenshot: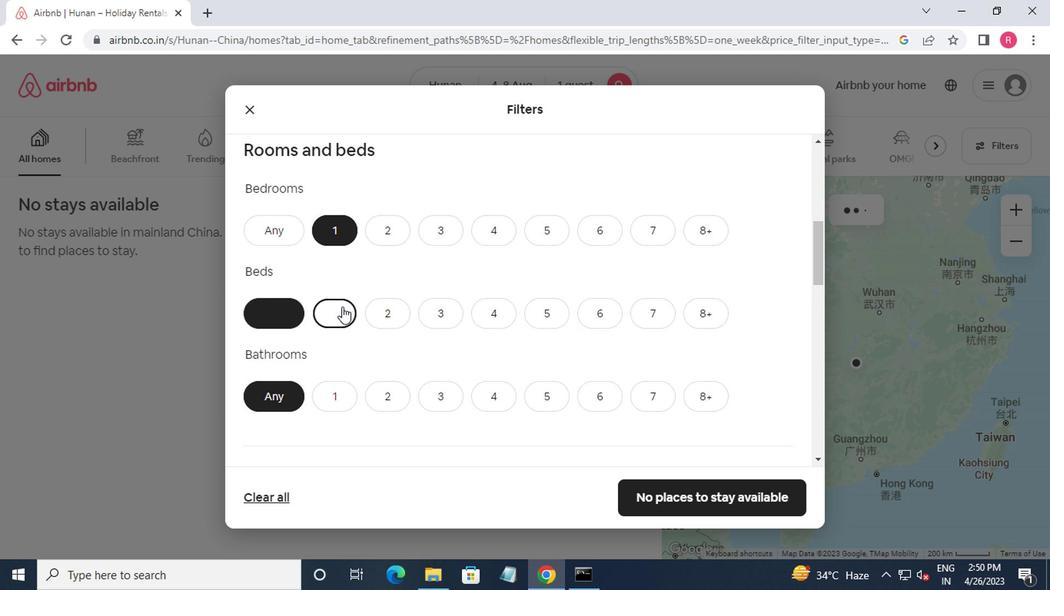 
Action: Mouse scrolled (357, 316) with delta (0, 0)
Screenshot: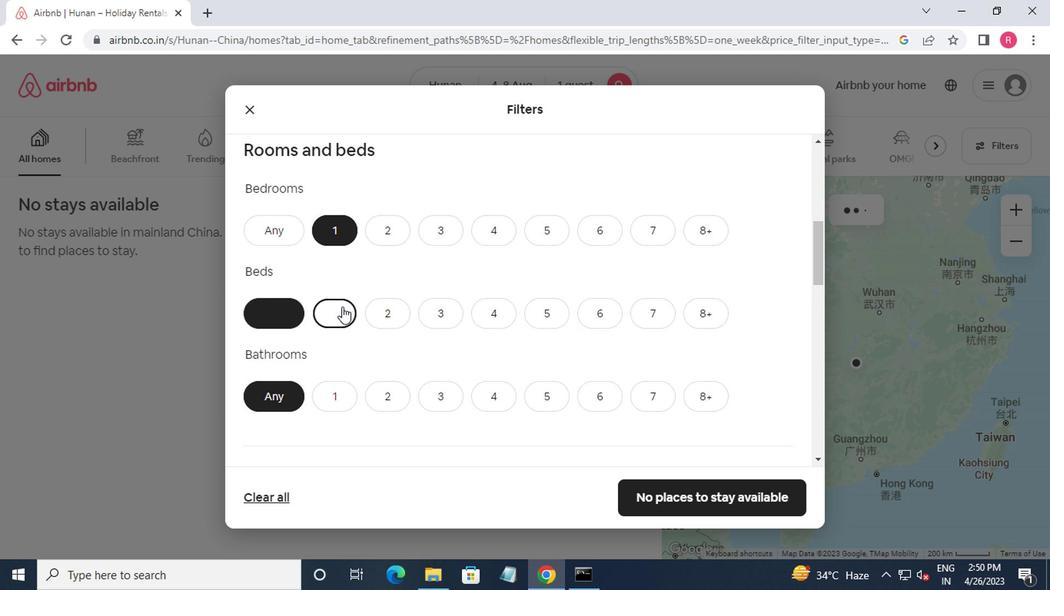 
Action: Mouse moved to (344, 320)
Screenshot: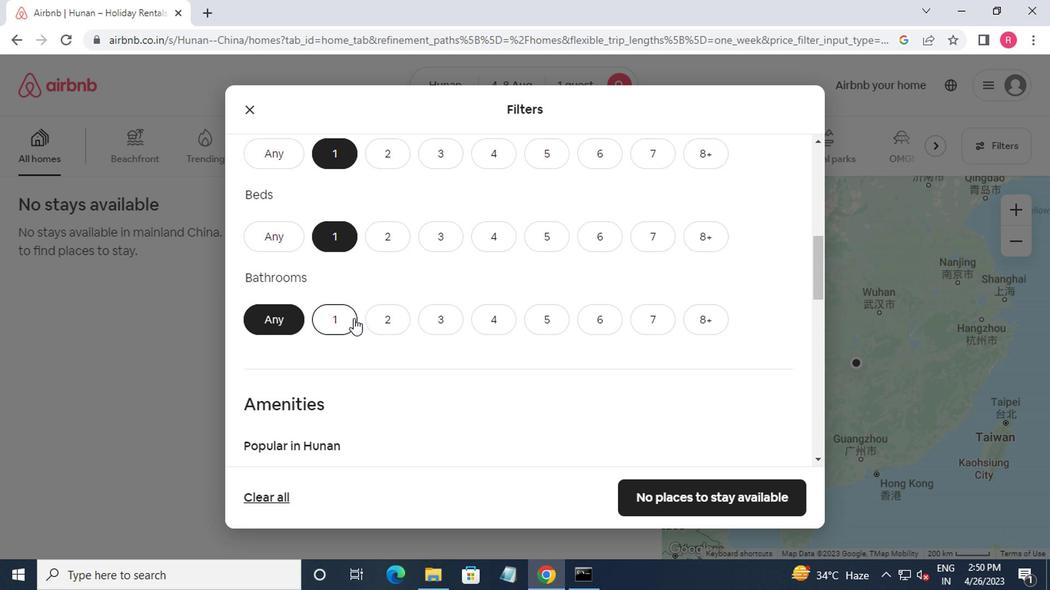 
Action: Mouse pressed left at (344, 320)
Screenshot: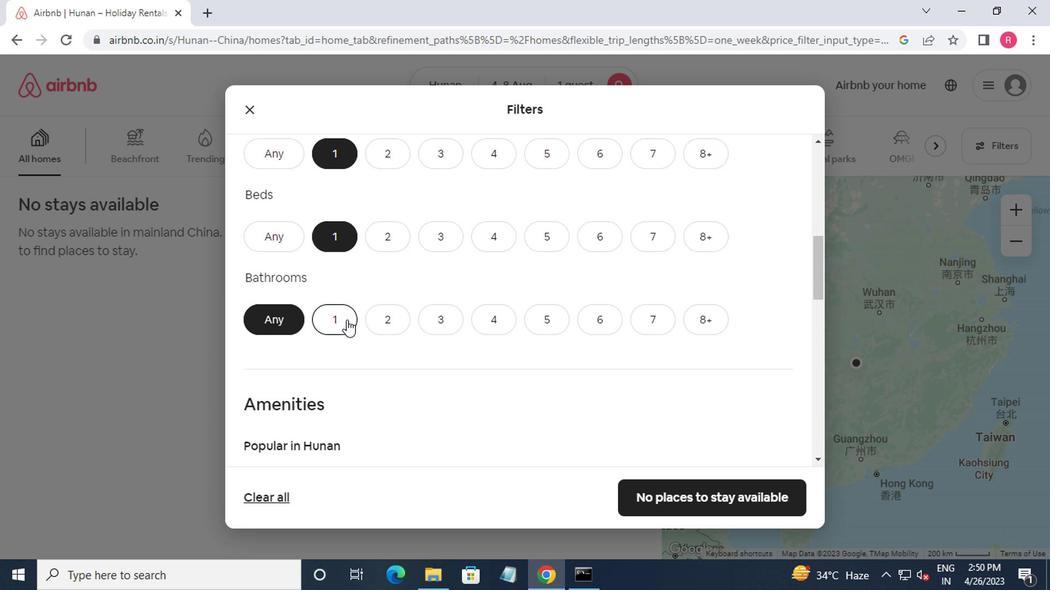 
Action: Mouse scrolled (344, 320) with delta (0, 0)
Screenshot: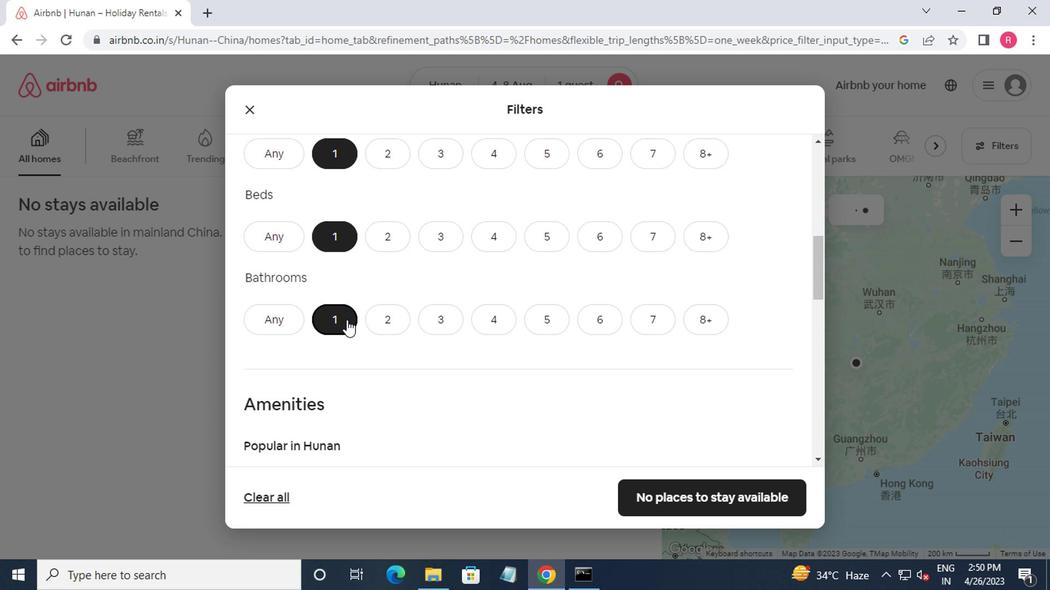 
Action: Mouse moved to (351, 321)
Screenshot: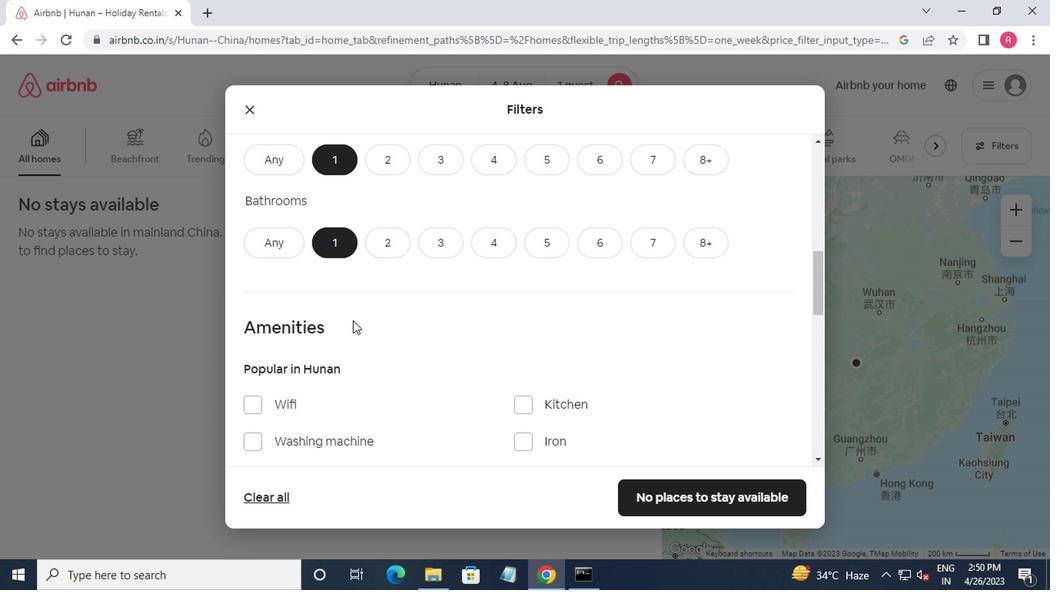 
Action: Mouse scrolled (351, 320) with delta (0, 0)
Screenshot: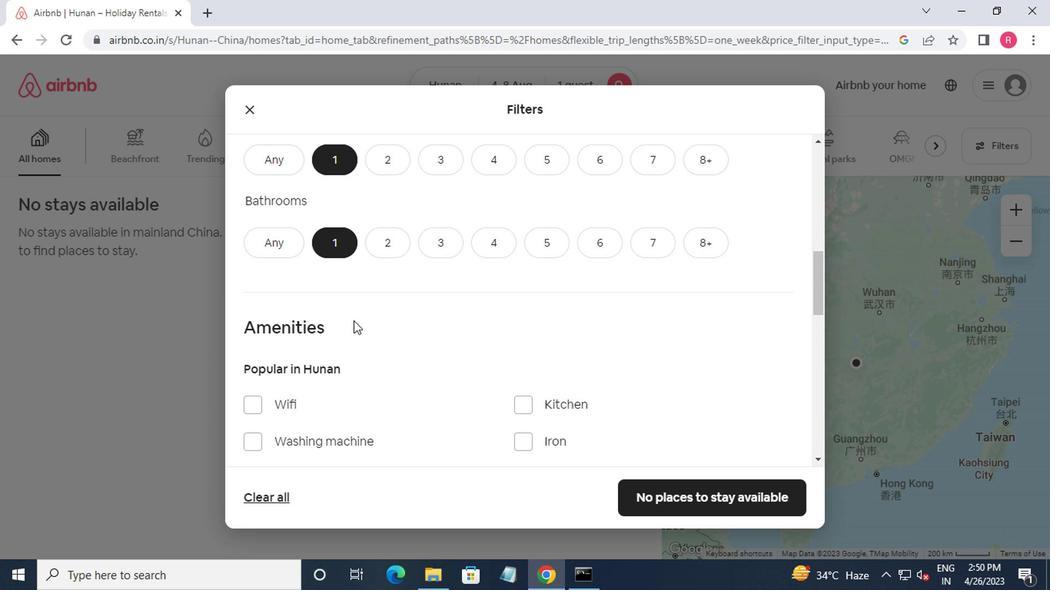 
Action: Mouse moved to (256, 324)
Screenshot: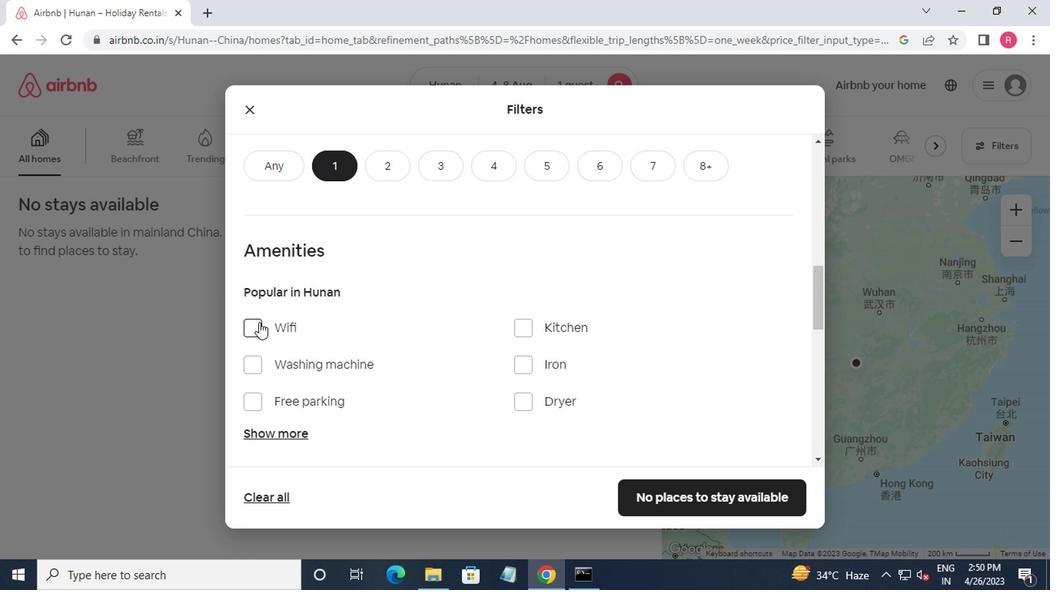 
Action: Mouse pressed left at (256, 324)
Screenshot: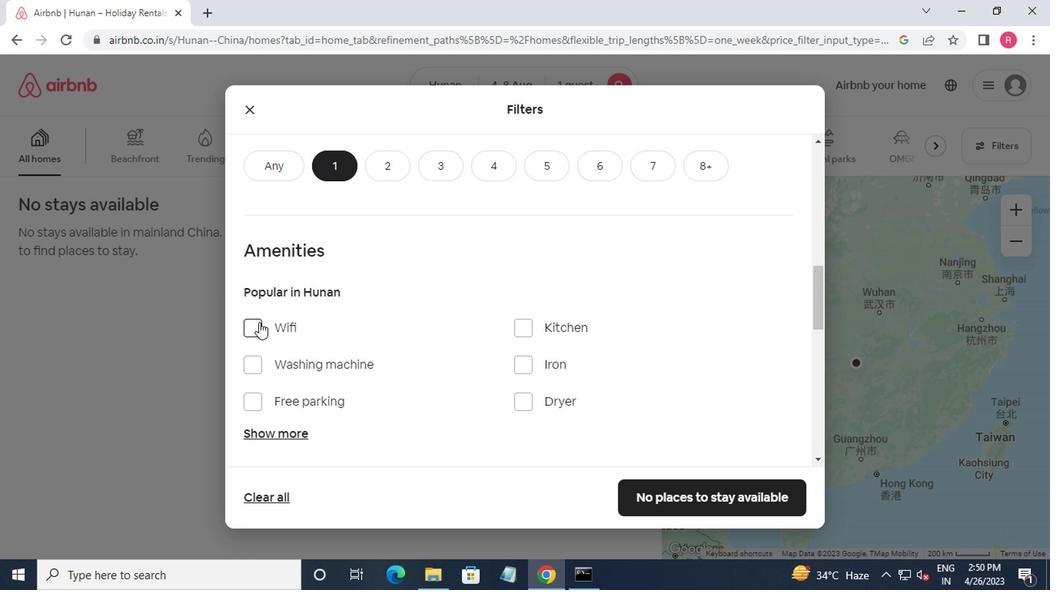 
Action: Mouse moved to (385, 338)
Screenshot: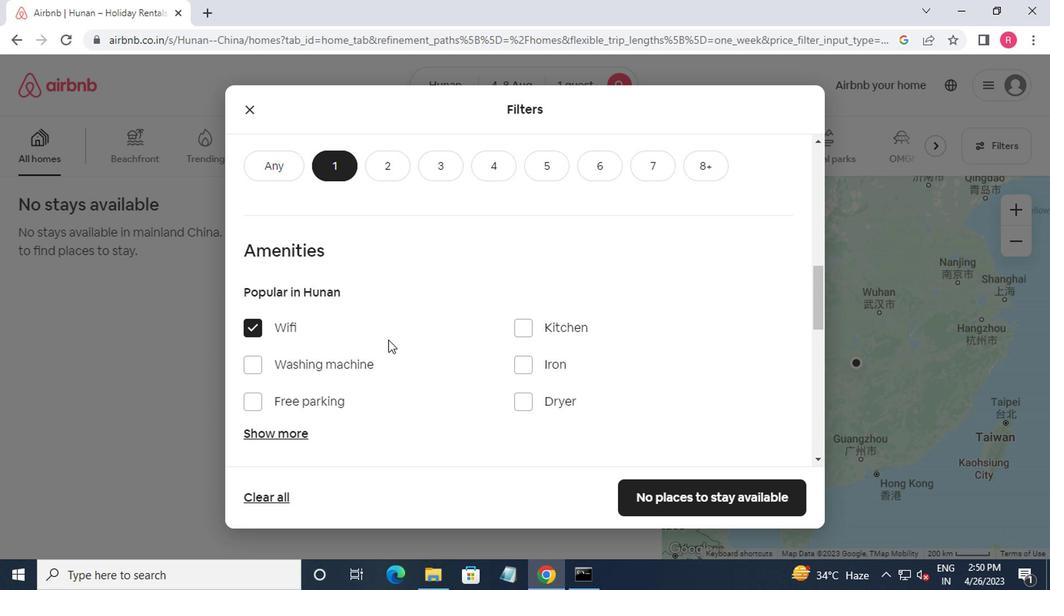 
Action: Mouse scrolled (385, 337) with delta (0, -1)
Screenshot: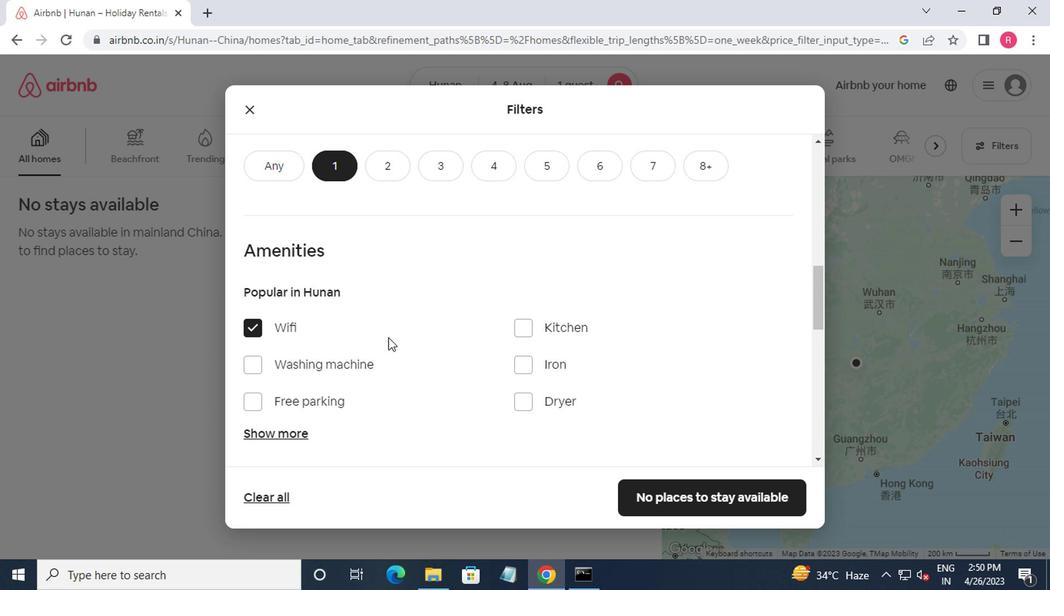 
Action: Mouse scrolled (385, 337) with delta (0, -1)
Screenshot: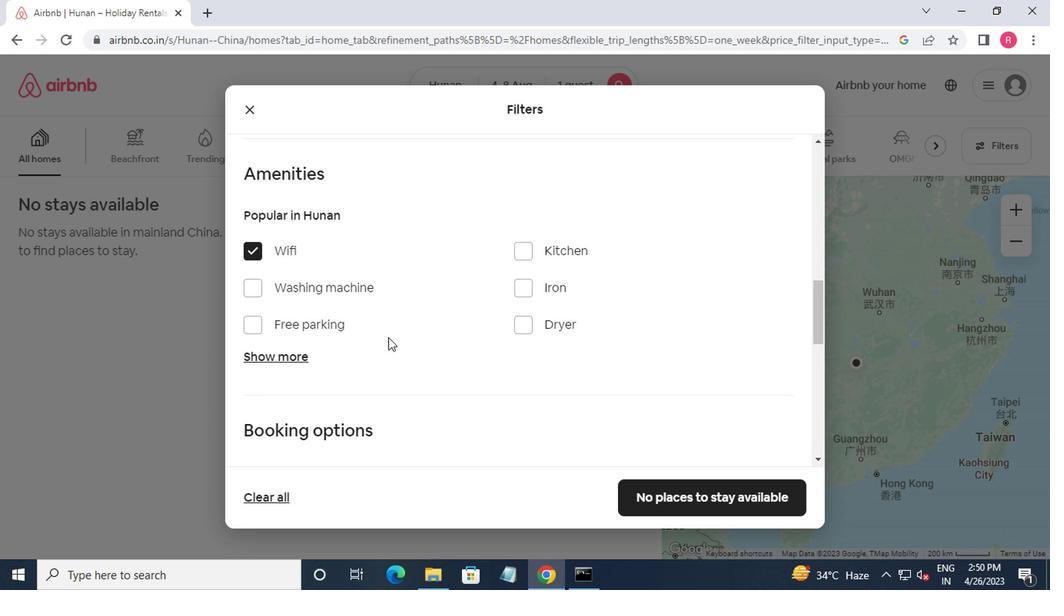 
Action: Mouse moved to (385, 340)
Screenshot: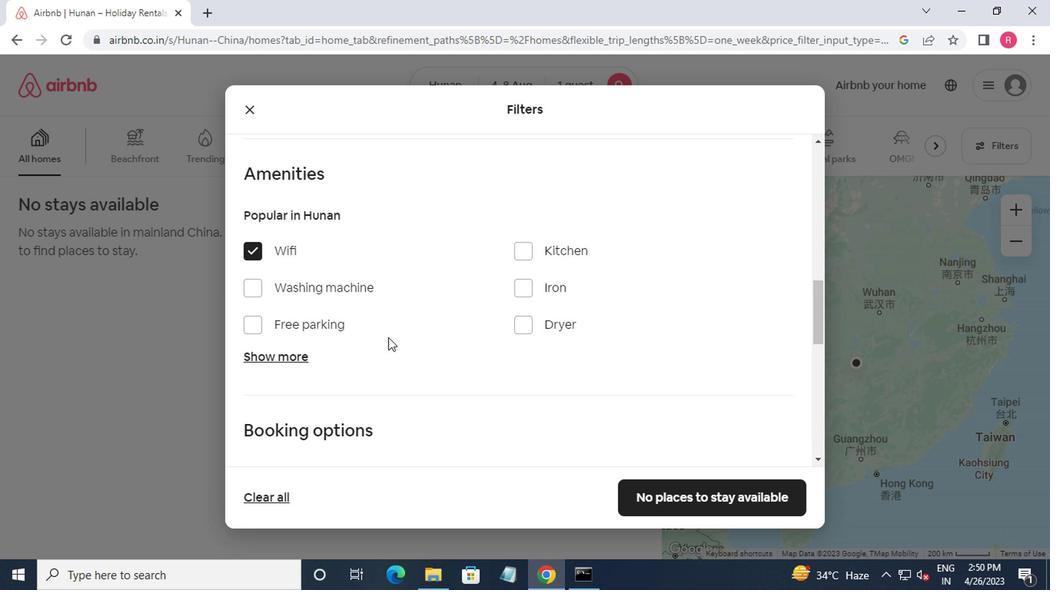 
Action: Mouse scrolled (385, 339) with delta (0, -1)
Screenshot: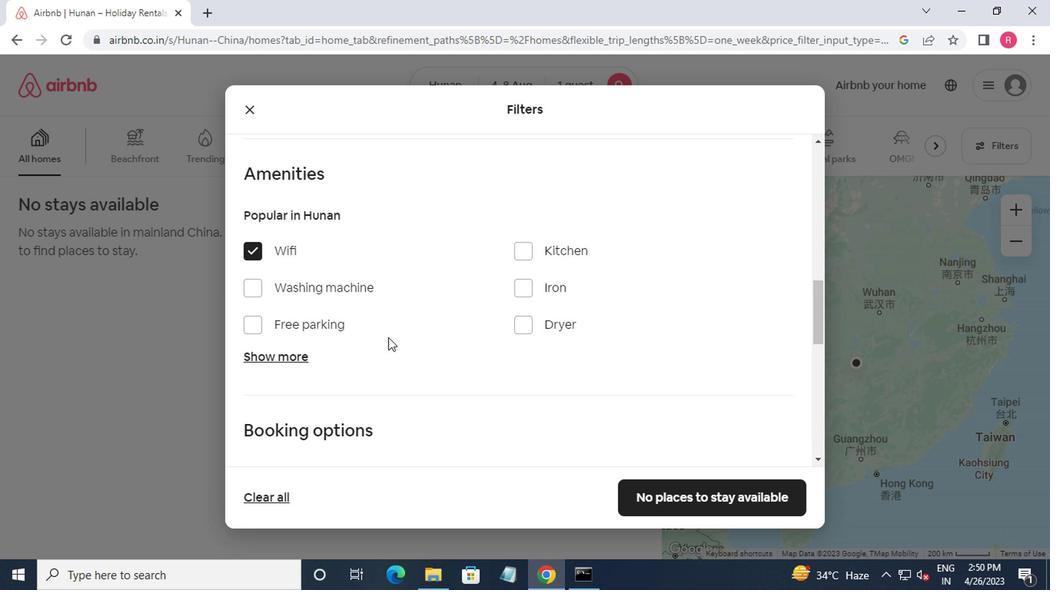 
Action: Mouse moved to (385, 342)
Screenshot: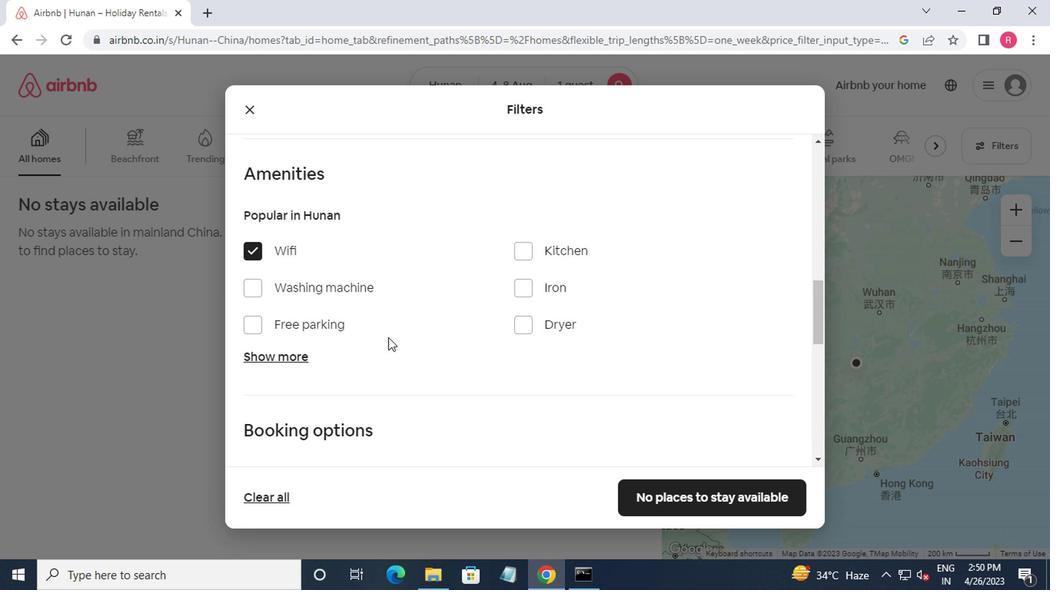 
Action: Mouse scrolled (385, 341) with delta (0, 0)
Screenshot: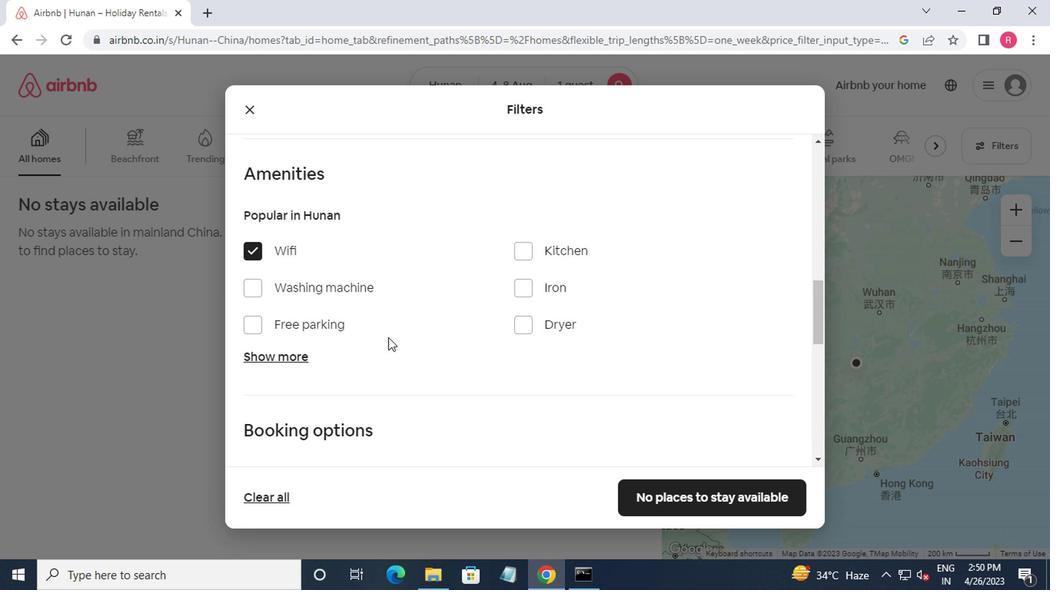 
Action: Mouse moved to (385, 346)
Screenshot: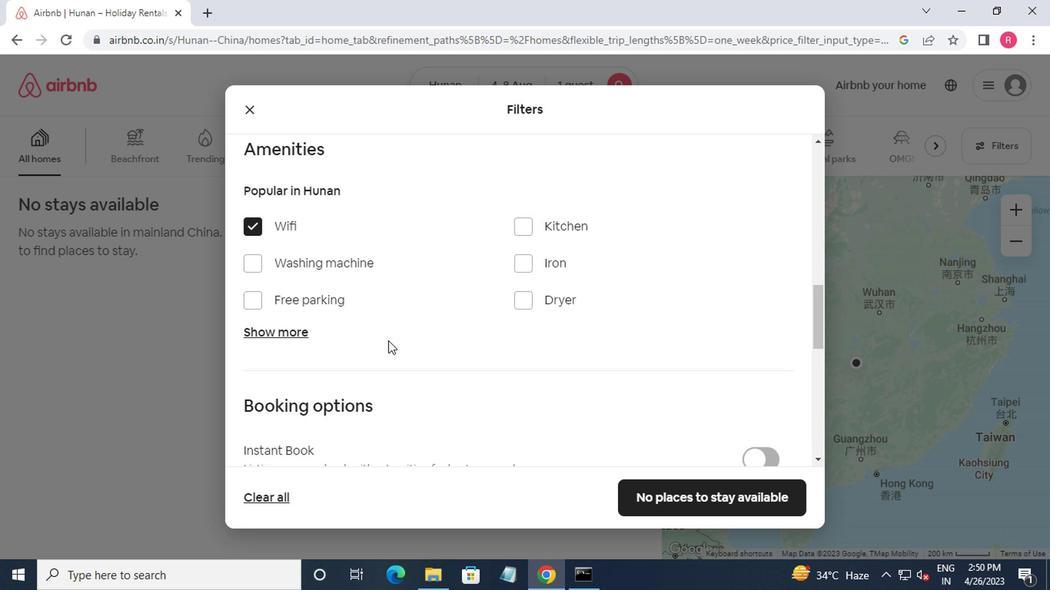 
Action: Mouse scrolled (385, 345) with delta (0, 0)
Screenshot: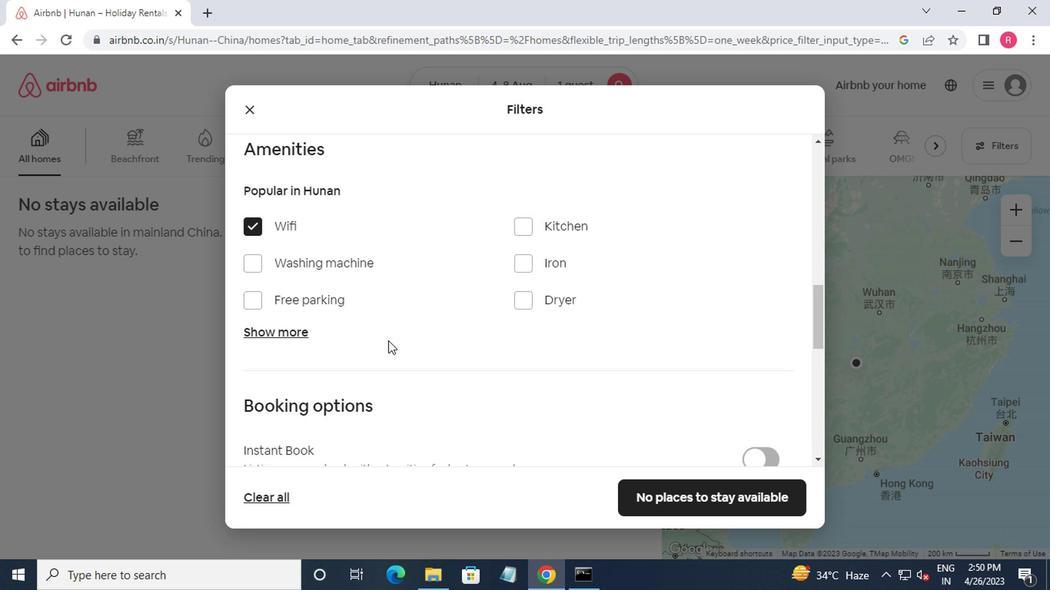 
Action: Mouse moved to (391, 349)
Screenshot: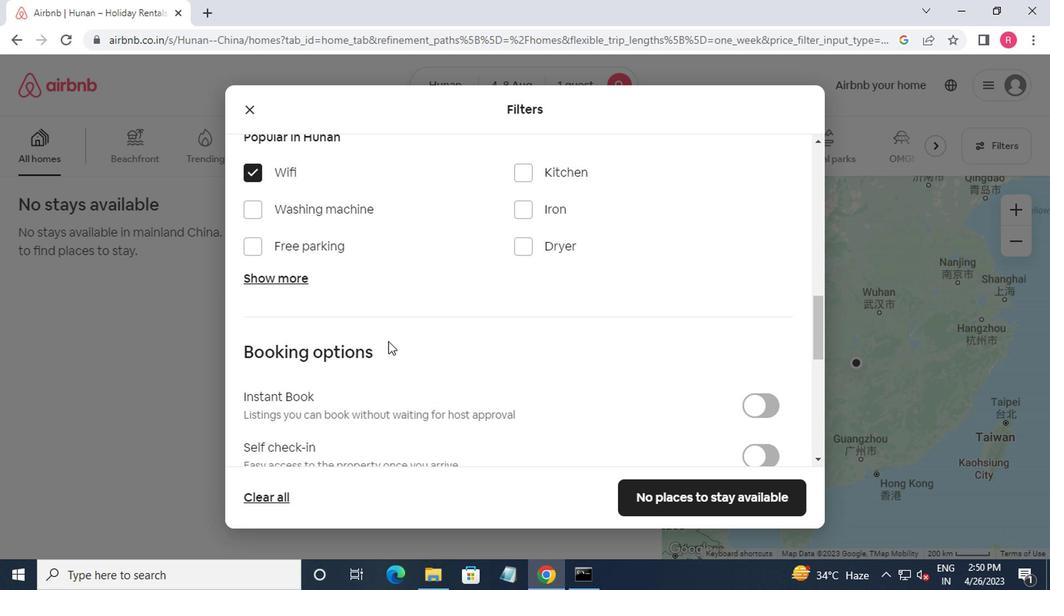 
Action: Mouse scrolled (391, 348) with delta (0, -1)
Screenshot: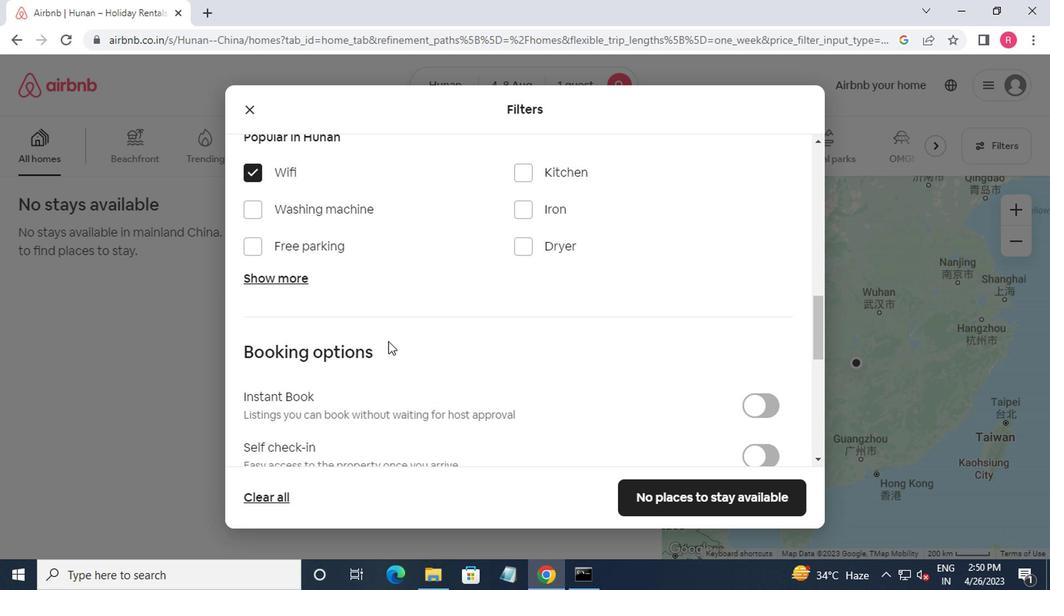 
Action: Mouse moved to (400, 353)
Screenshot: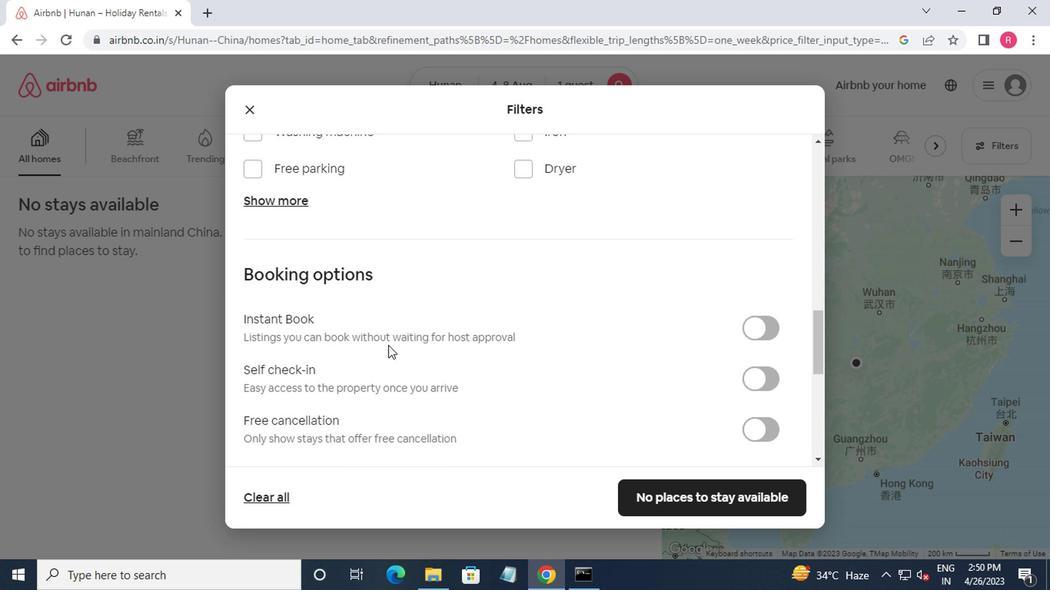 
Action: Mouse scrolled (400, 352) with delta (0, 0)
Screenshot: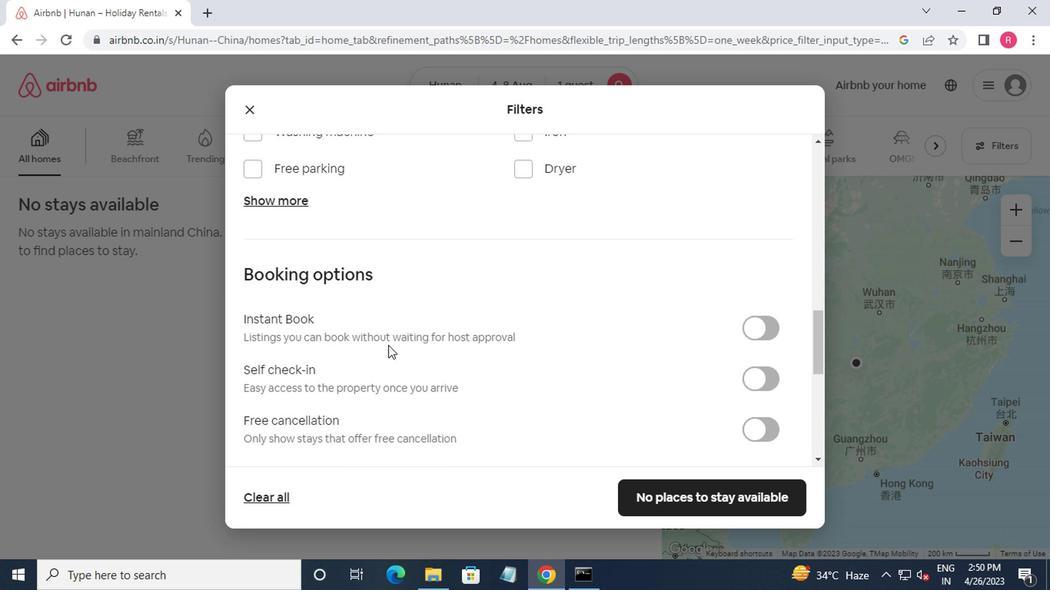 
Action: Mouse moved to (575, 391)
Screenshot: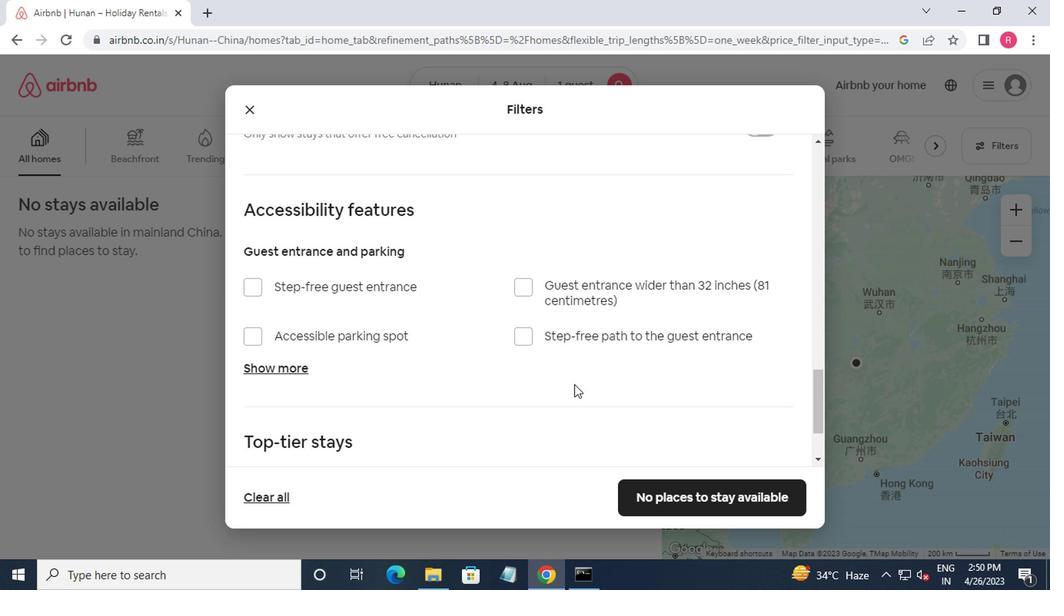 
Action: Mouse scrolled (575, 390) with delta (0, -1)
Screenshot: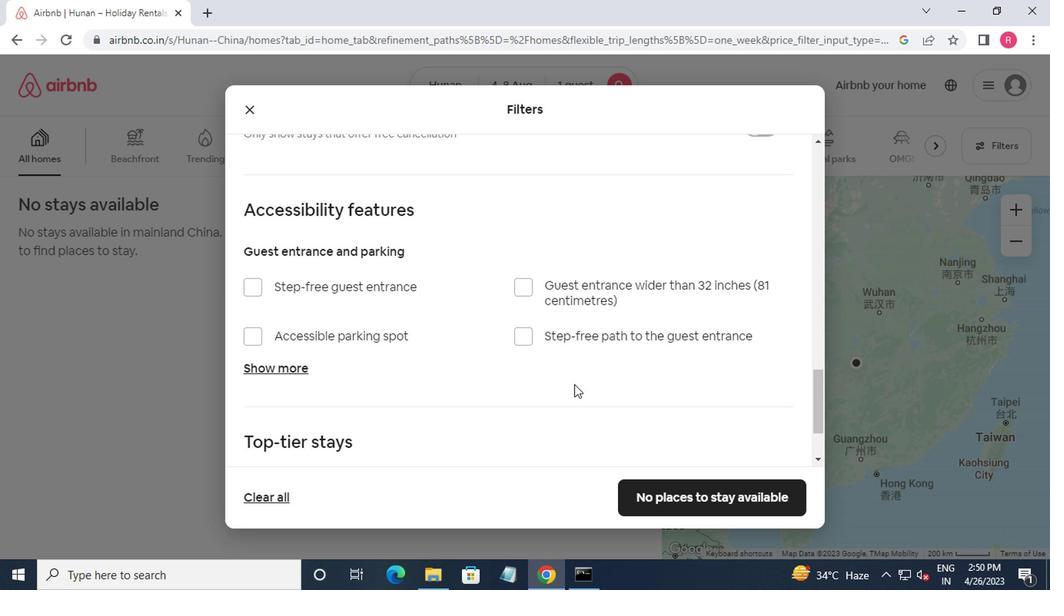 
Action: Mouse moved to (577, 393)
Screenshot: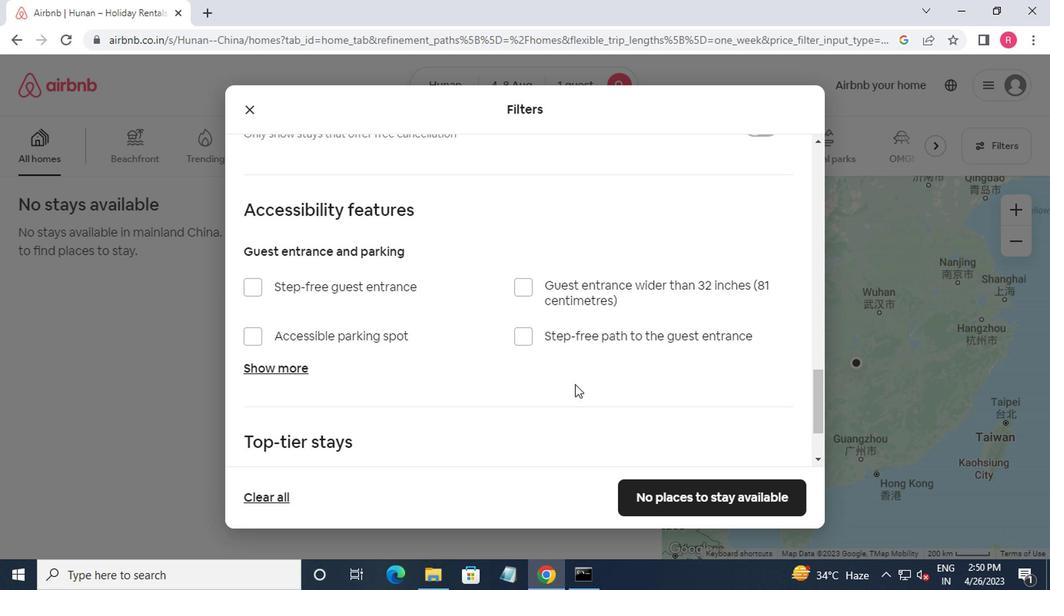 
Action: Mouse scrolled (577, 393) with delta (0, 0)
Screenshot: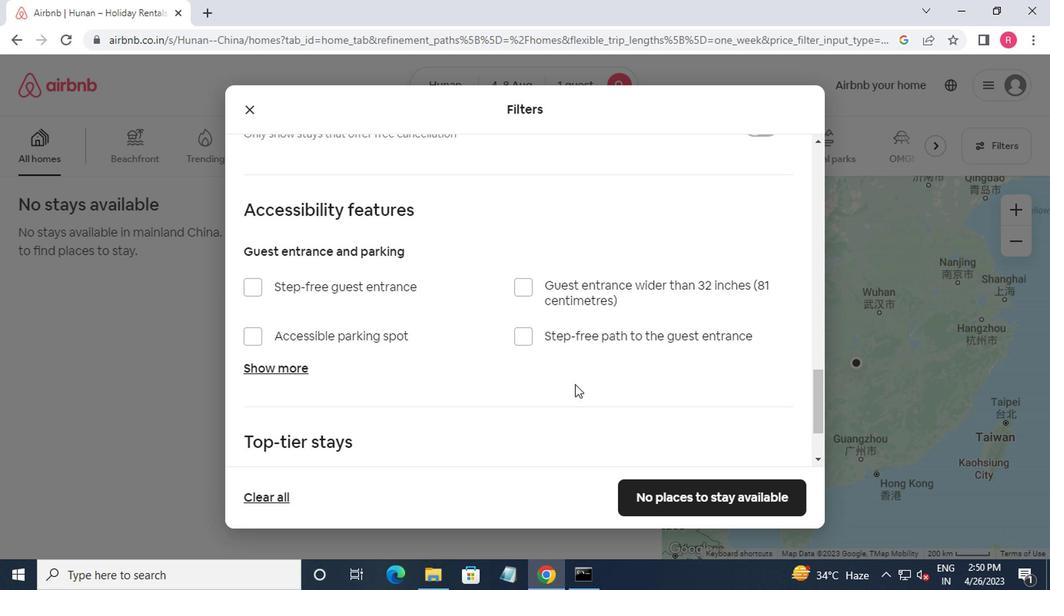 
Action: Mouse moved to (577, 395)
Screenshot: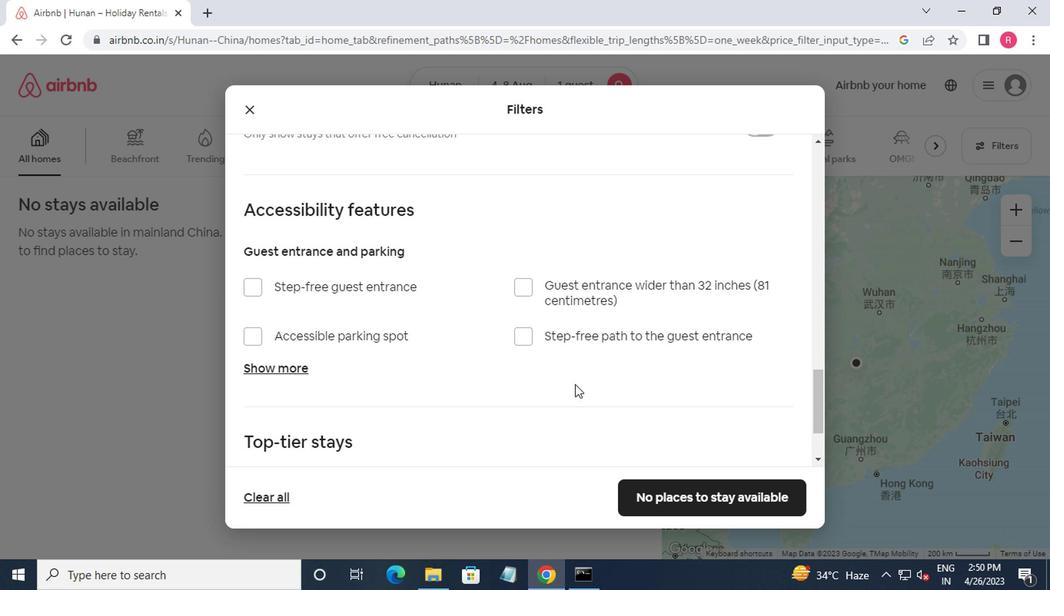 
Action: Mouse scrolled (577, 393) with delta (0, -1)
Screenshot: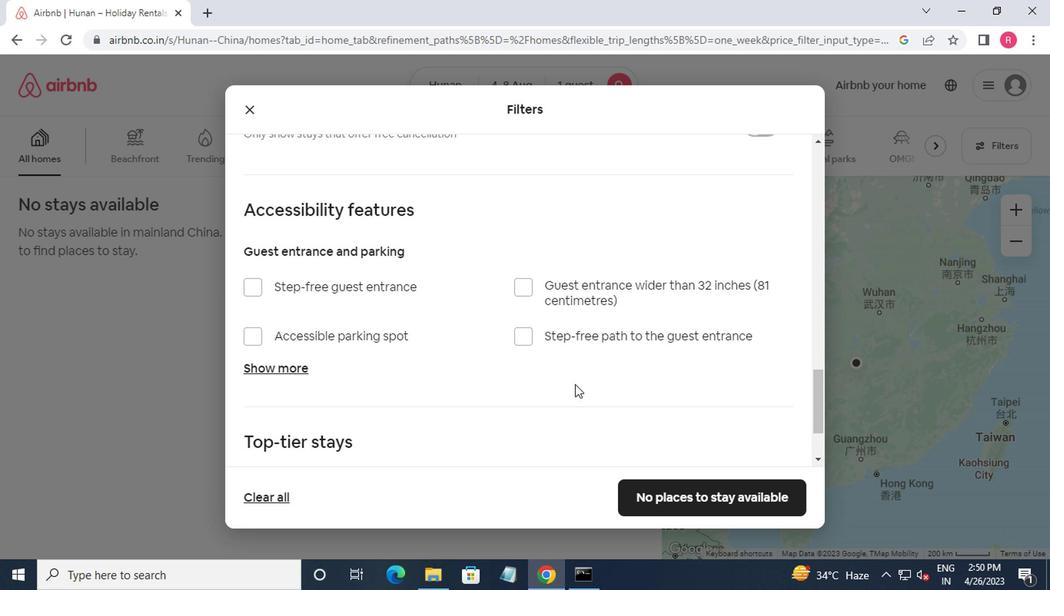 
Action: Mouse moved to (578, 395)
Screenshot: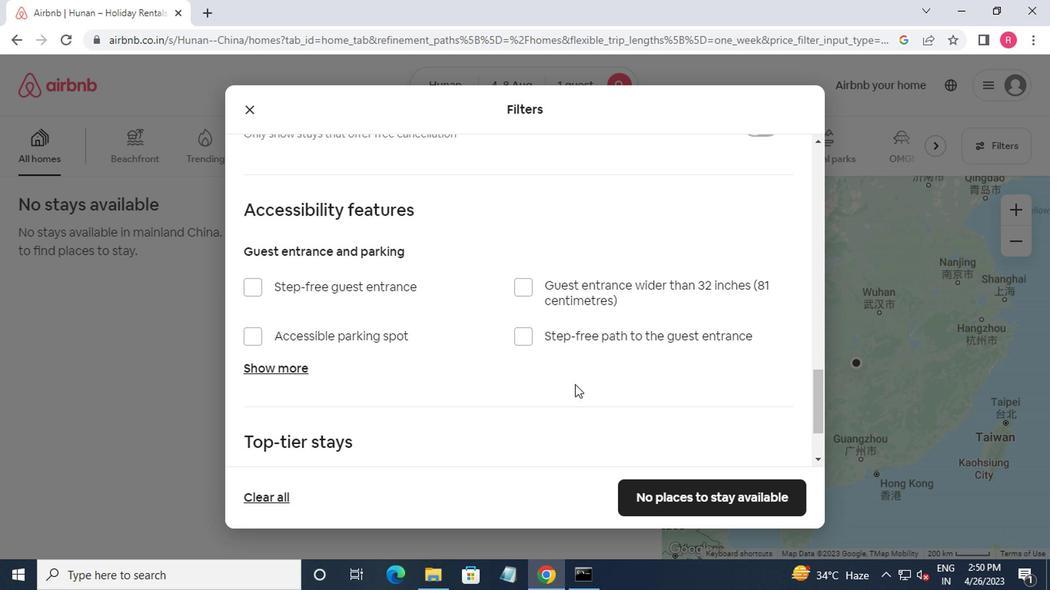 
Action: Mouse scrolled (578, 395) with delta (0, 0)
Screenshot: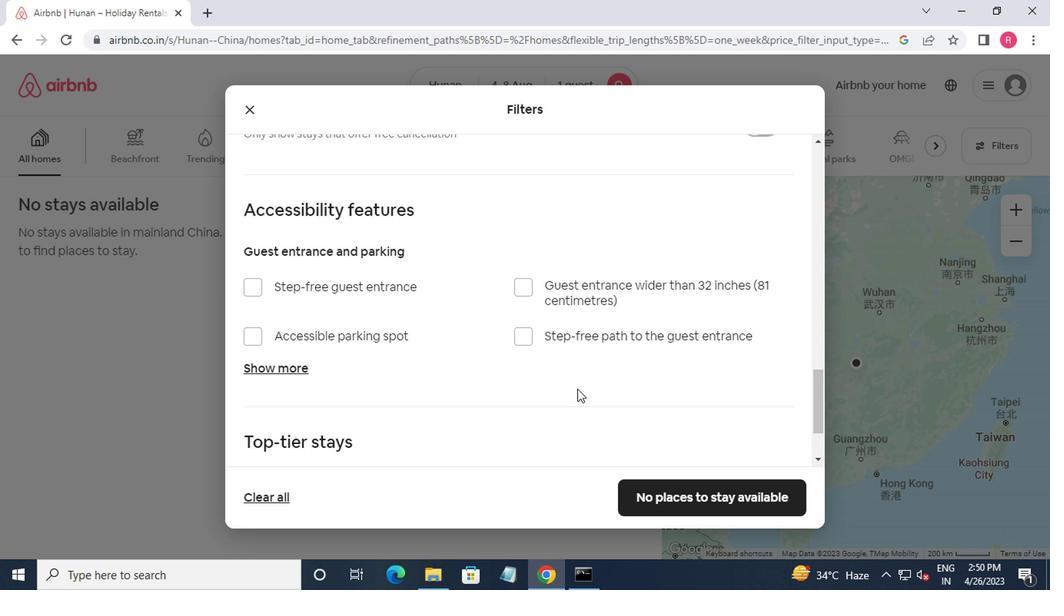 
Action: Mouse moved to (584, 402)
Screenshot: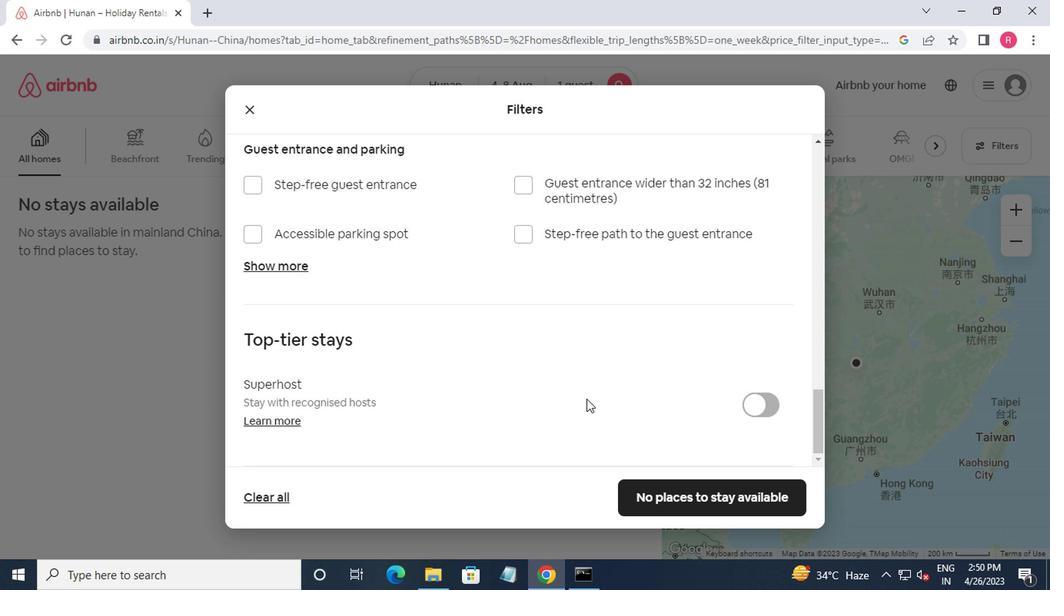 
Action: Mouse scrolled (584, 402) with delta (0, 0)
Screenshot: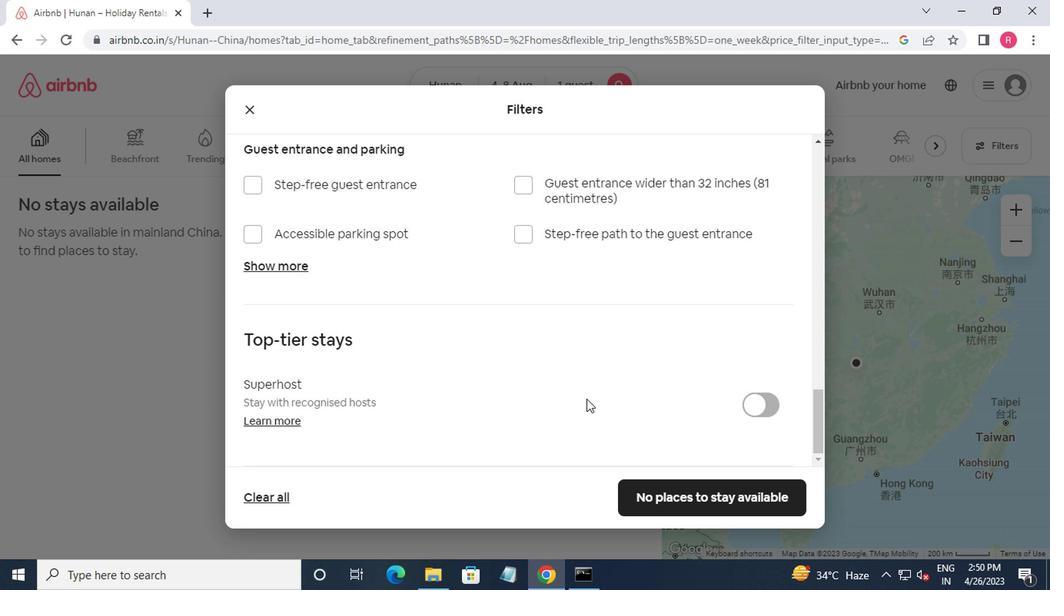 
Action: Mouse moved to (584, 404)
Screenshot: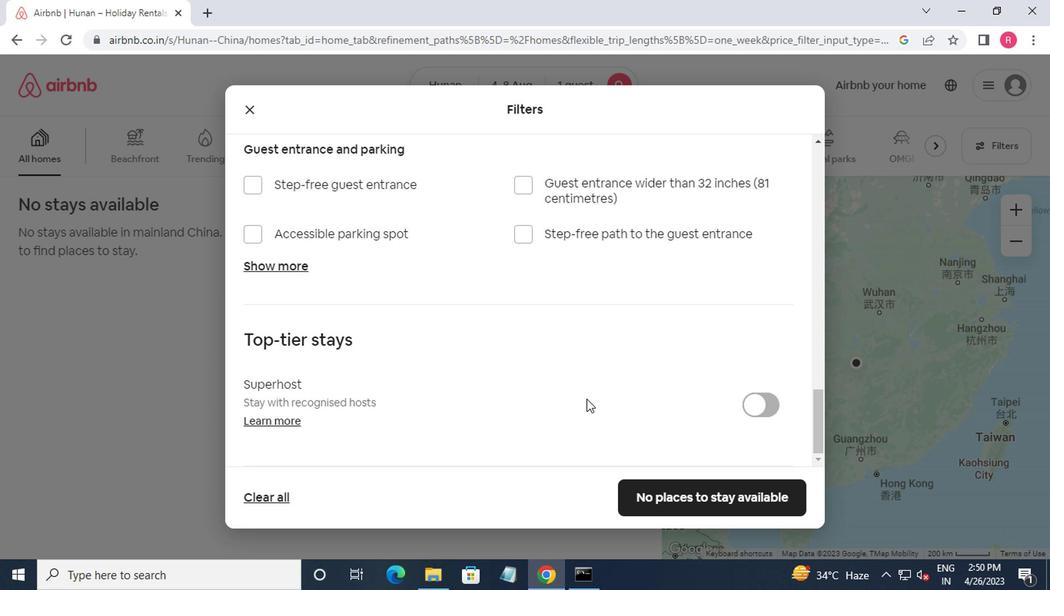
Action: Mouse scrolled (584, 403) with delta (0, -1)
Screenshot: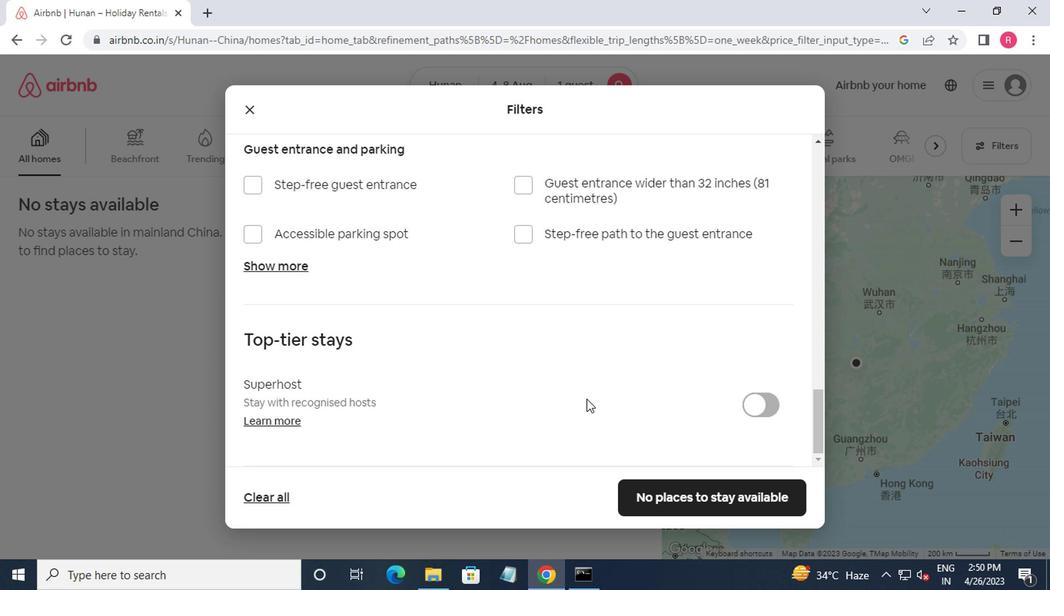 
Action: Mouse moved to (587, 408)
Screenshot: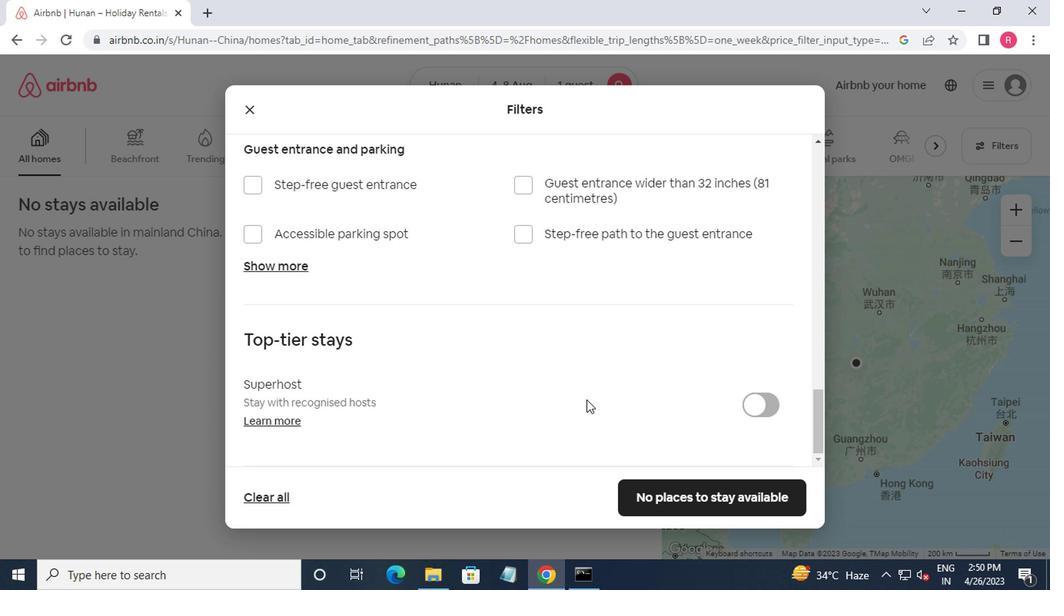 
Action: Mouse scrolled (587, 407) with delta (0, 0)
Screenshot: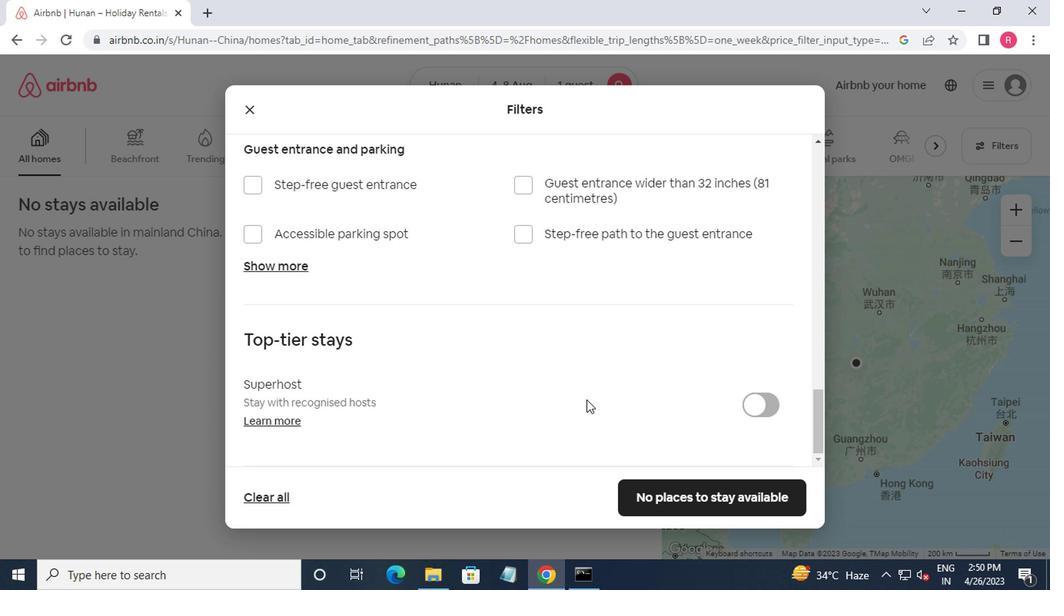 
Action: Mouse moved to (664, 507)
Screenshot: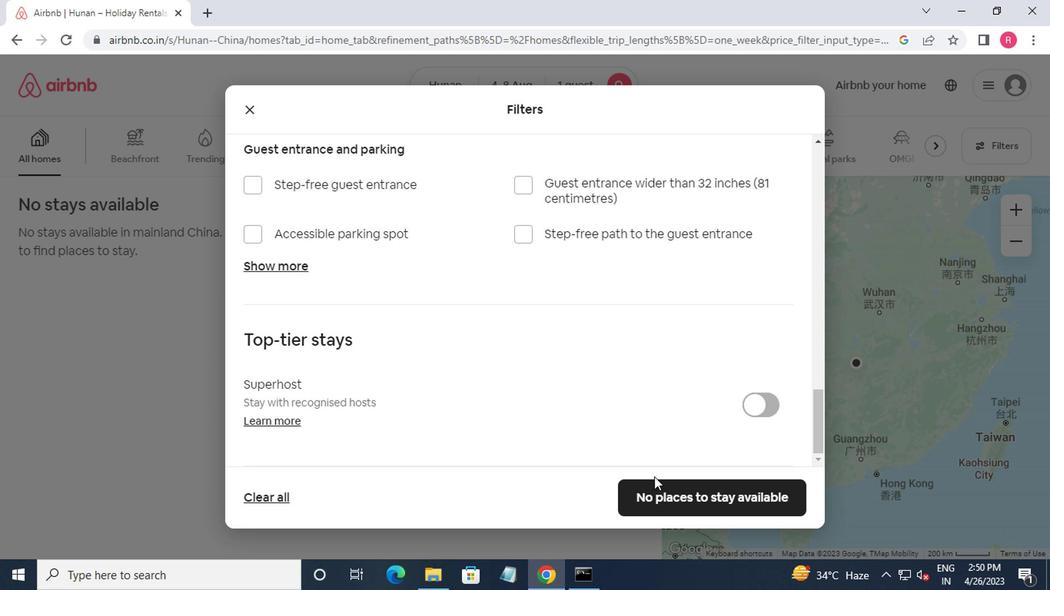 
Action: Mouse pressed left at (664, 507)
Screenshot: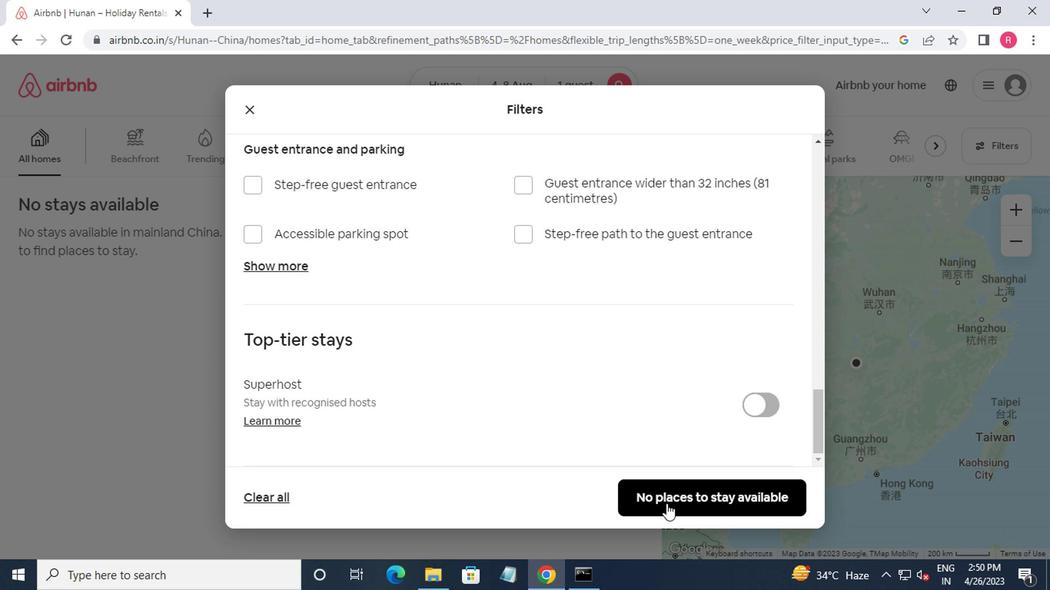 
Action: Mouse moved to (665, 503)
Screenshot: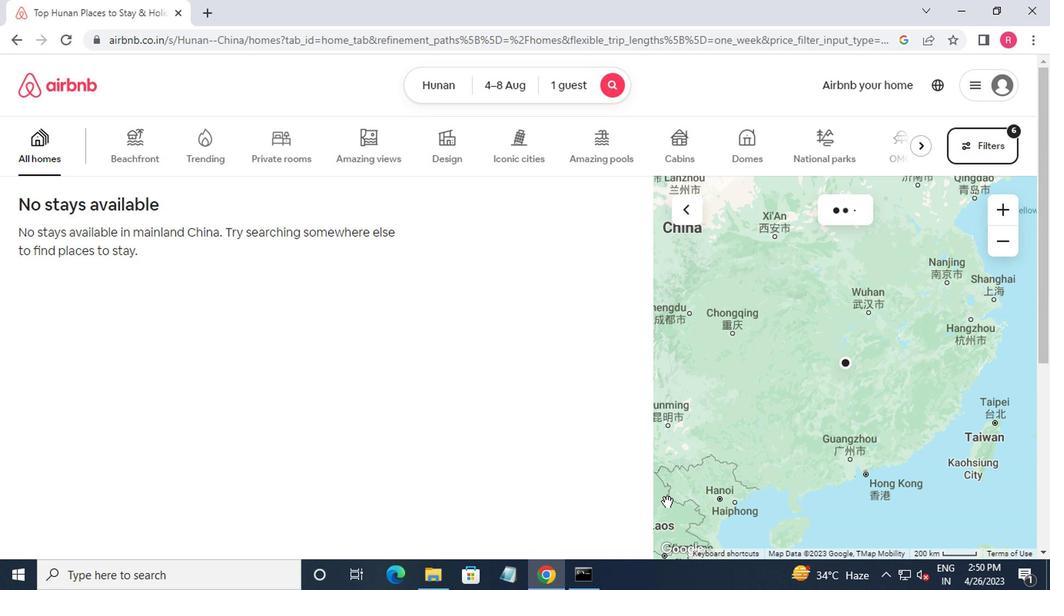 
